 Task: Use the formula "INTRATE" in spreadsheet "Project portfolio".
Action: Mouse moved to (877, 137)
Screenshot: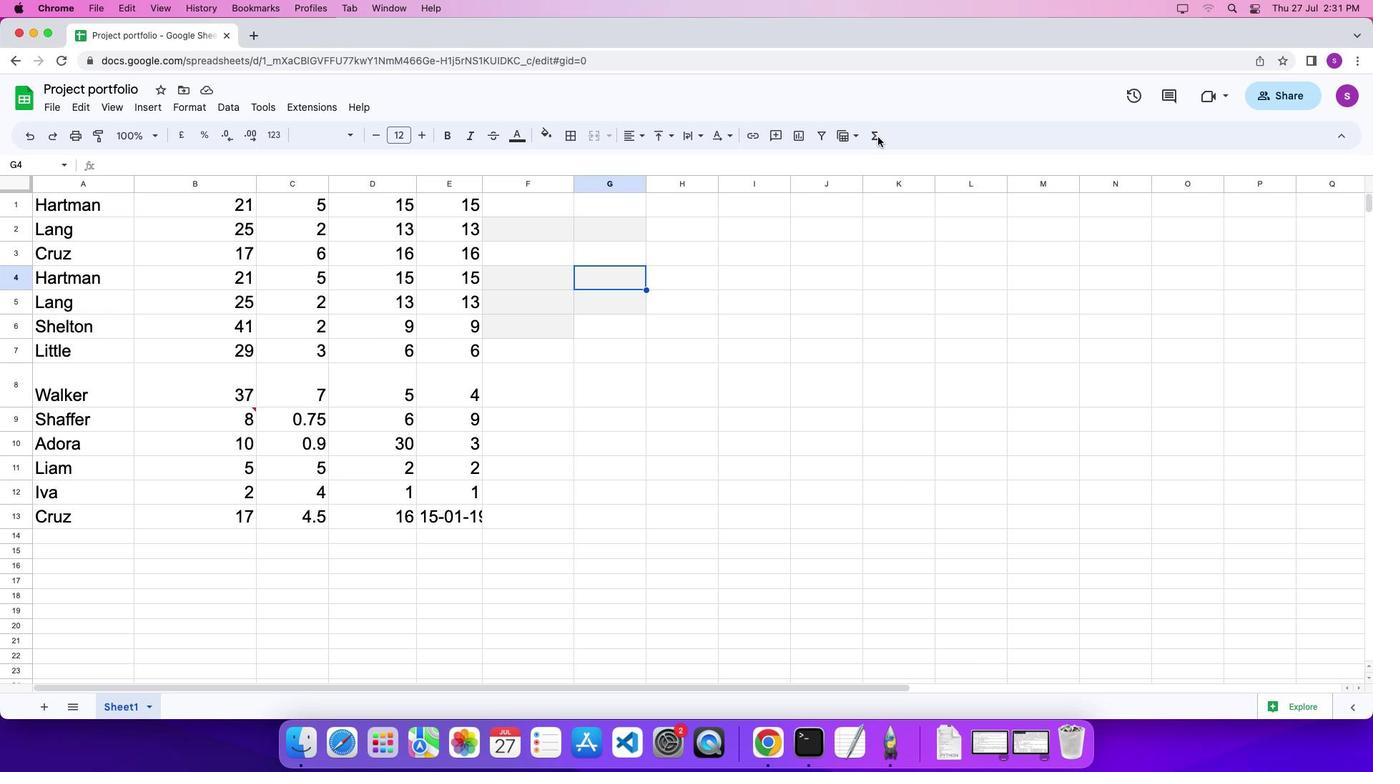 
Action: Mouse pressed left at (877, 137)
Screenshot: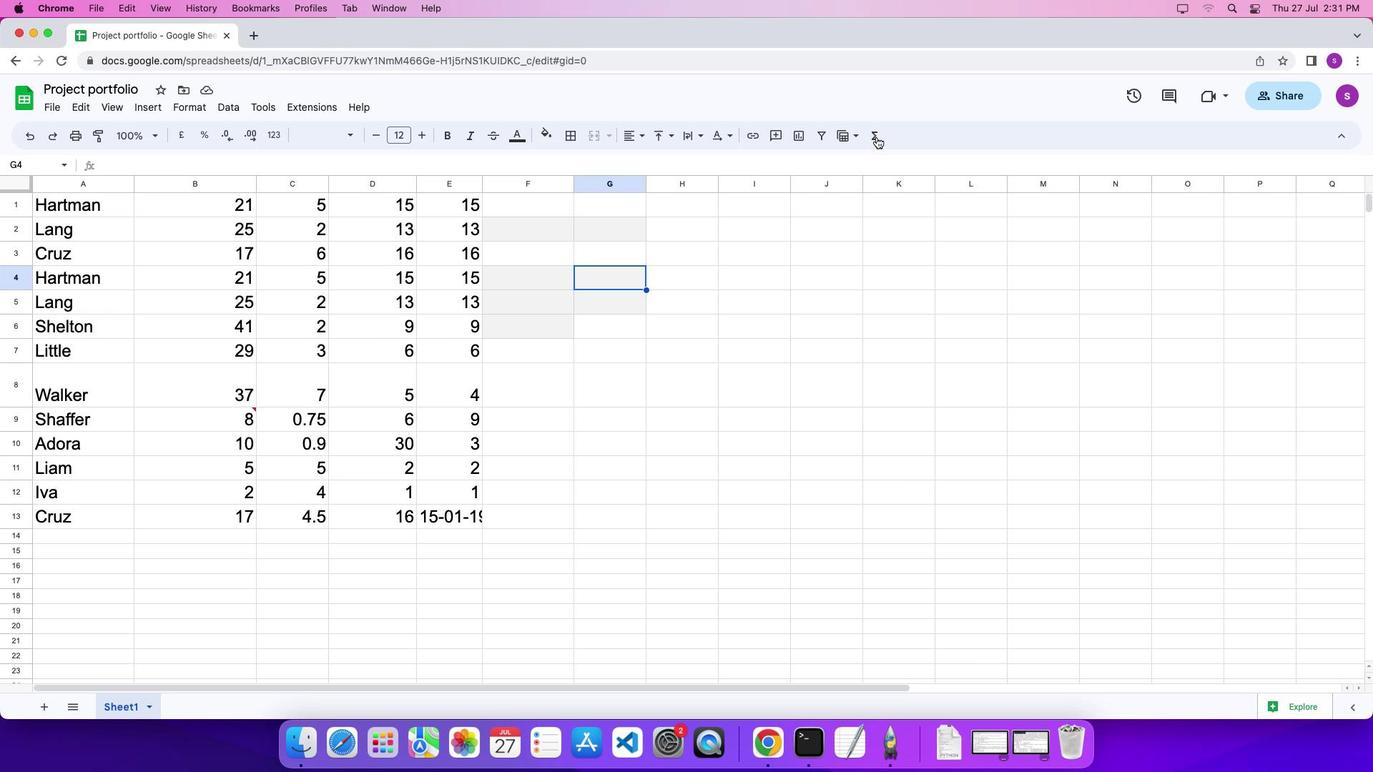 
Action: Mouse moved to (872, 135)
Screenshot: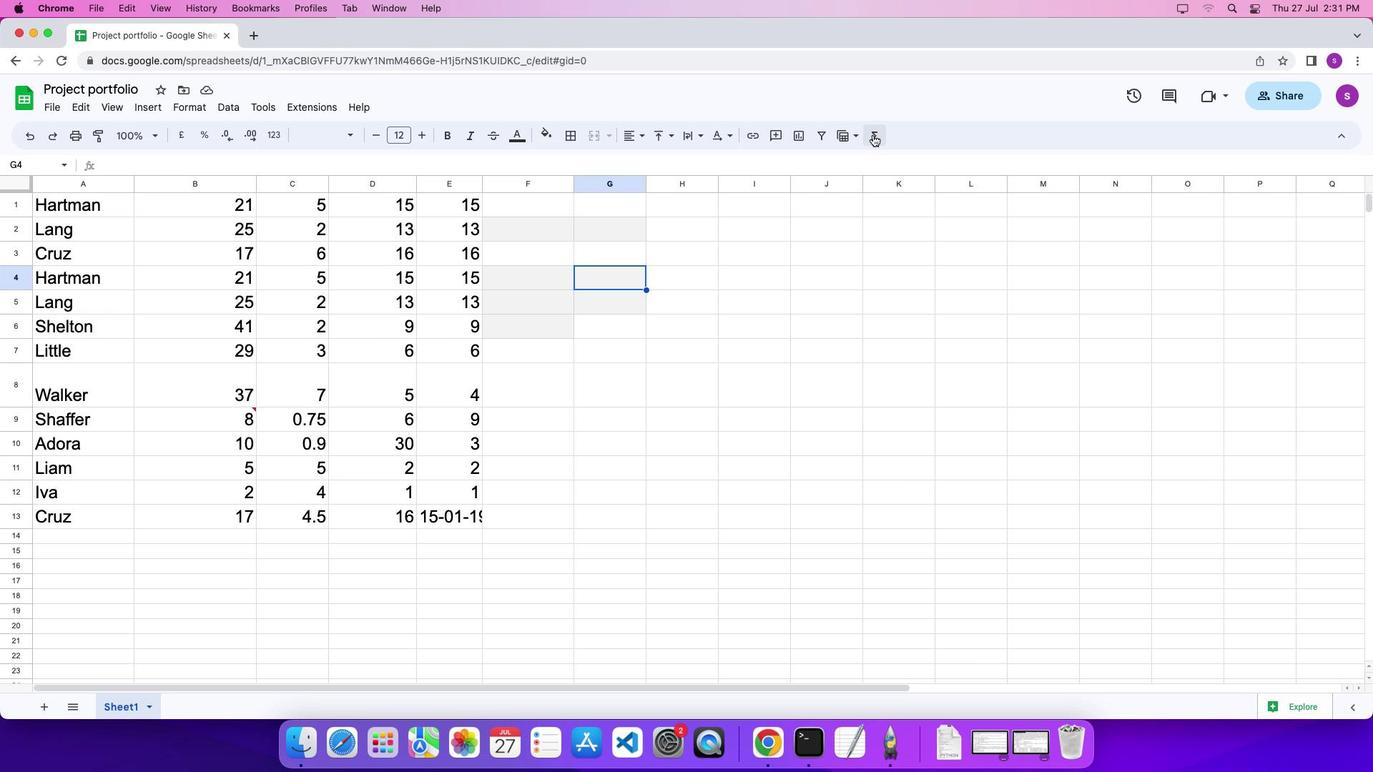 
Action: Mouse pressed left at (872, 135)
Screenshot: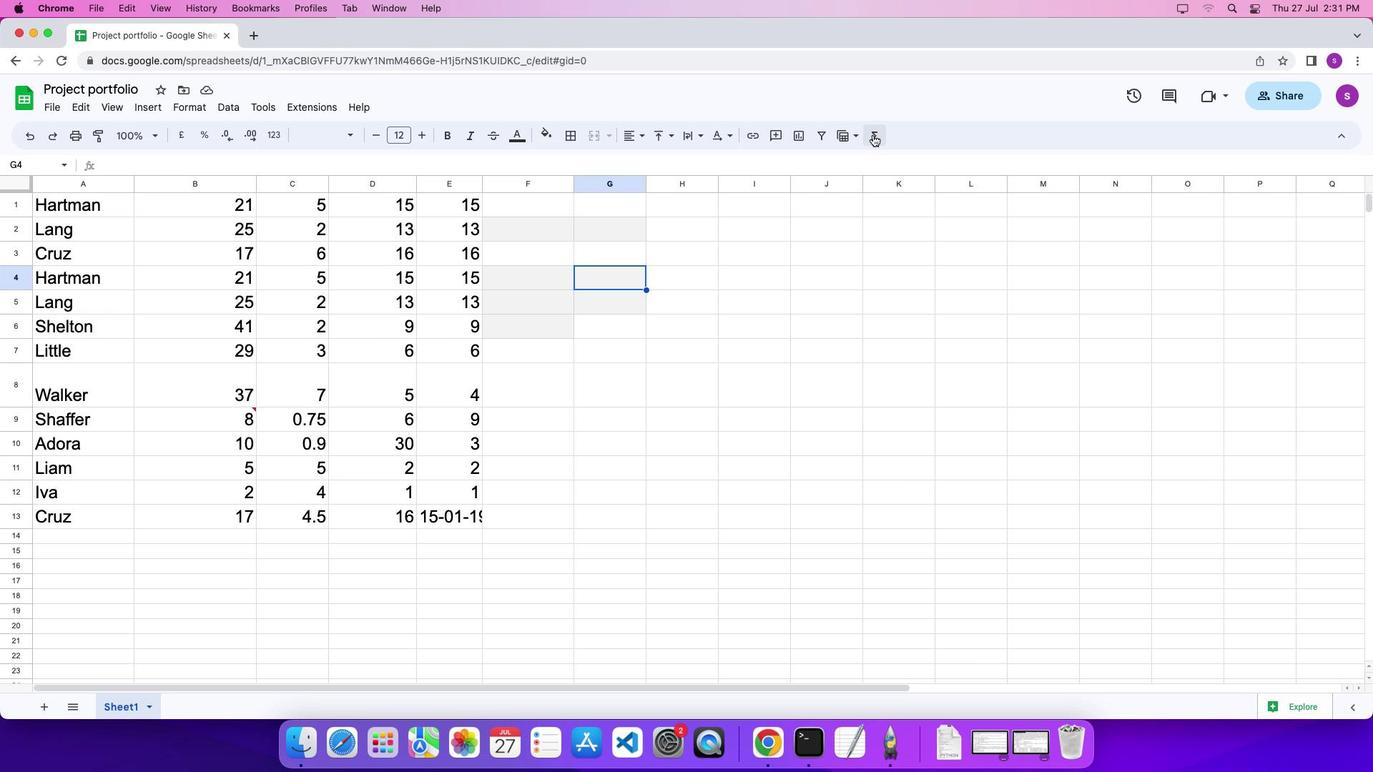 
Action: Mouse moved to (1125, 533)
Screenshot: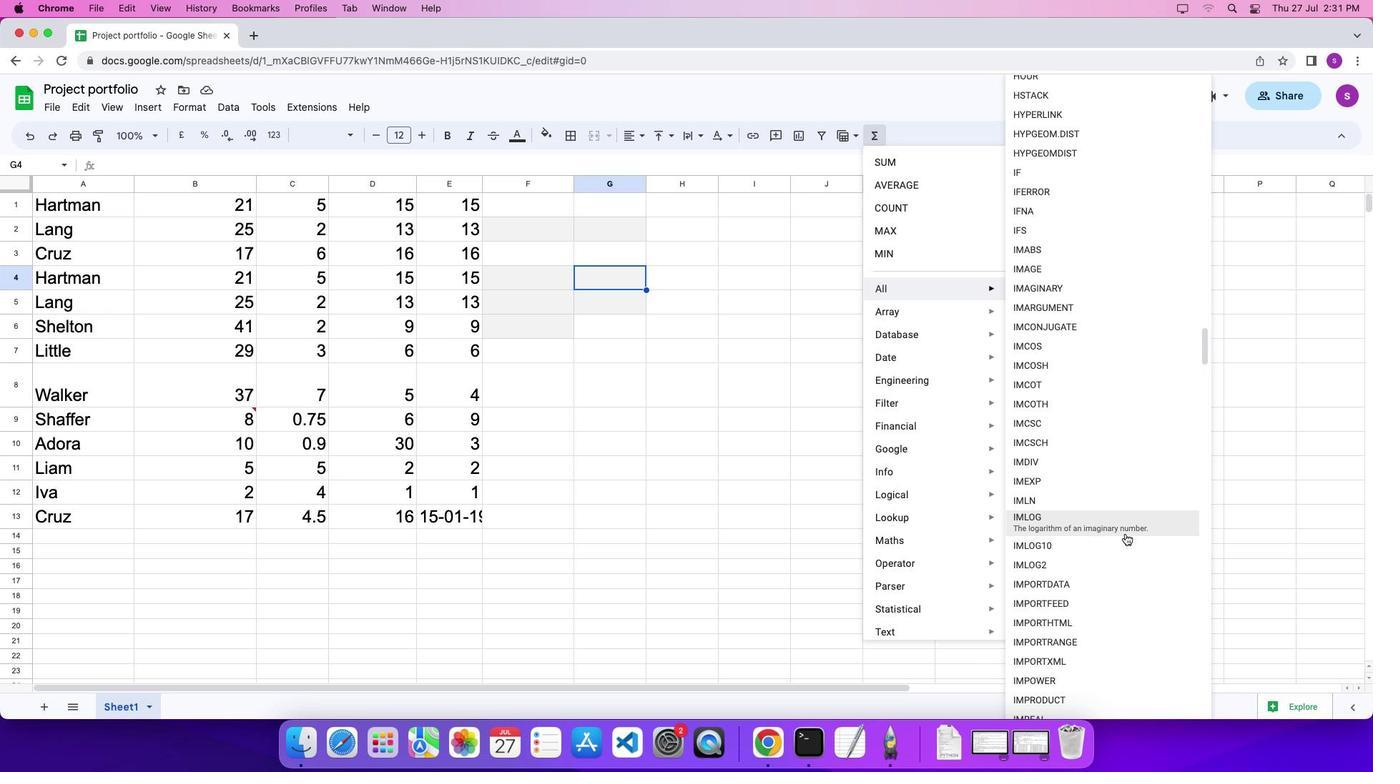 
Action: Mouse scrolled (1125, 533) with delta (0, 0)
Screenshot: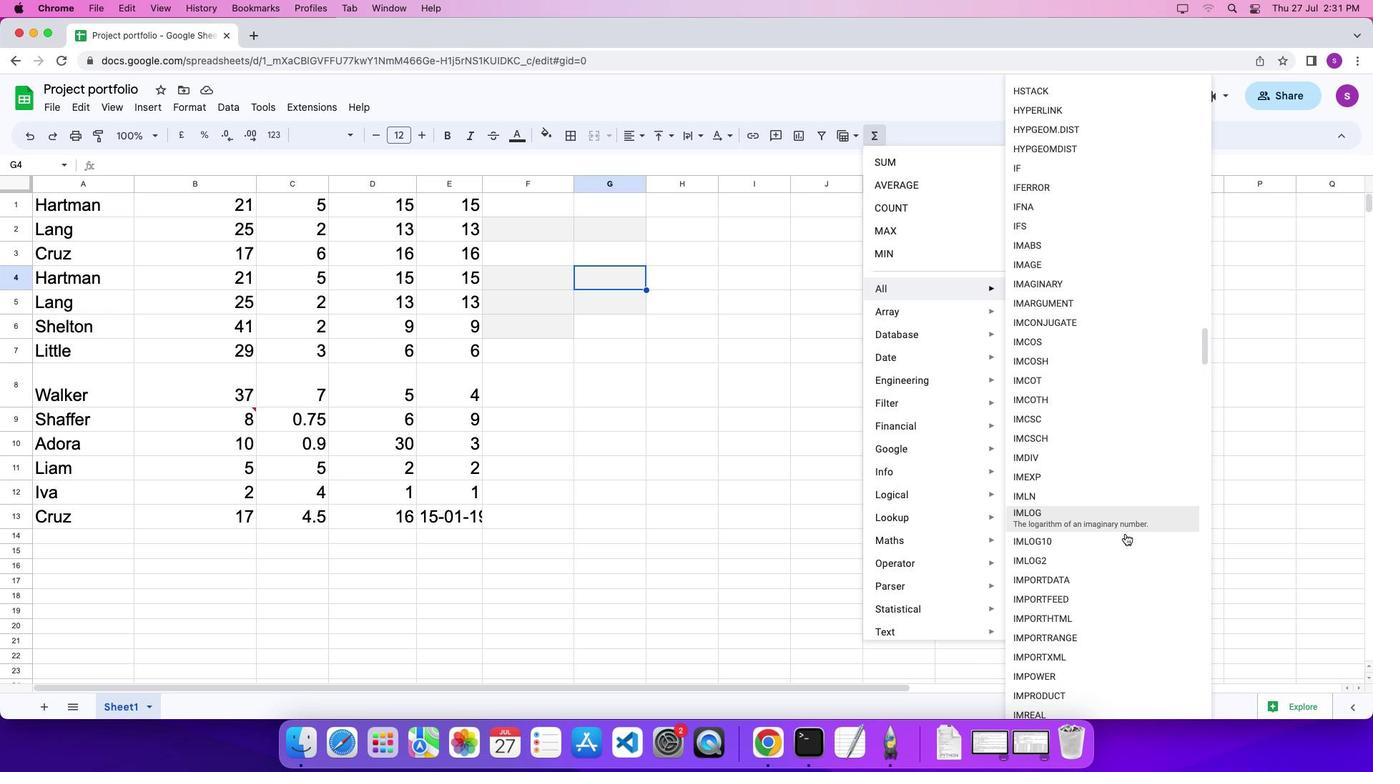 
Action: Mouse scrolled (1125, 533) with delta (0, 0)
Screenshot: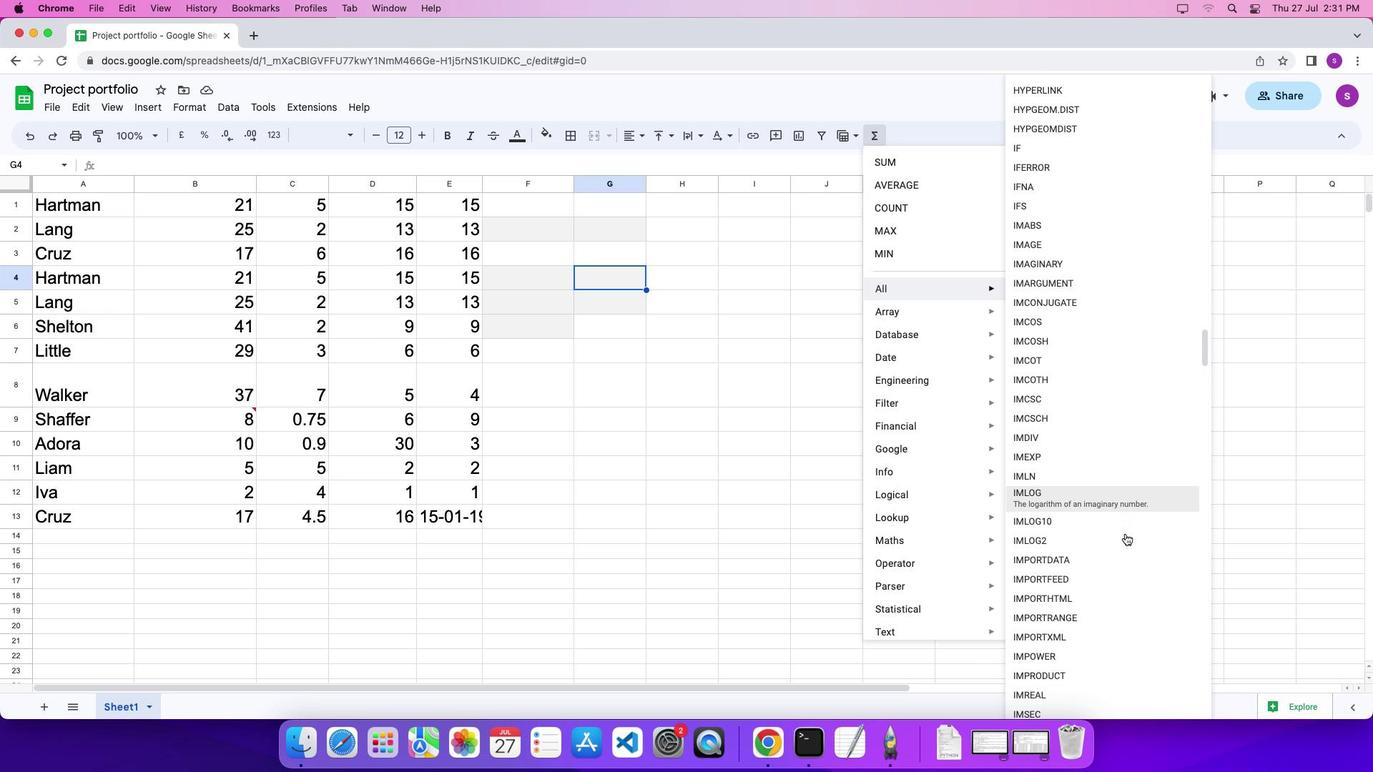 
Action: Mouse scrolled (1125, 533) with delta (0, 0)
Screenshot: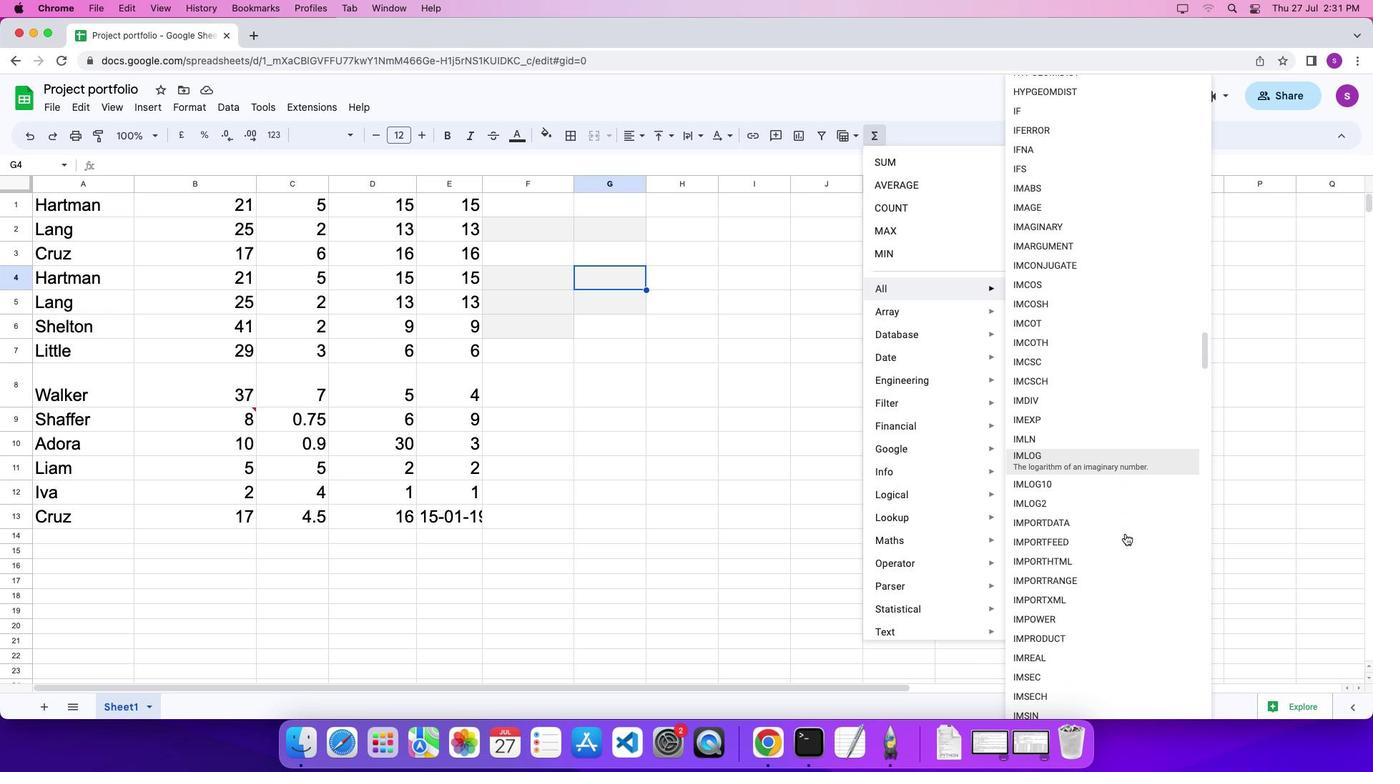 
Action: Mouse moved to (1124, 565)
Screenshot: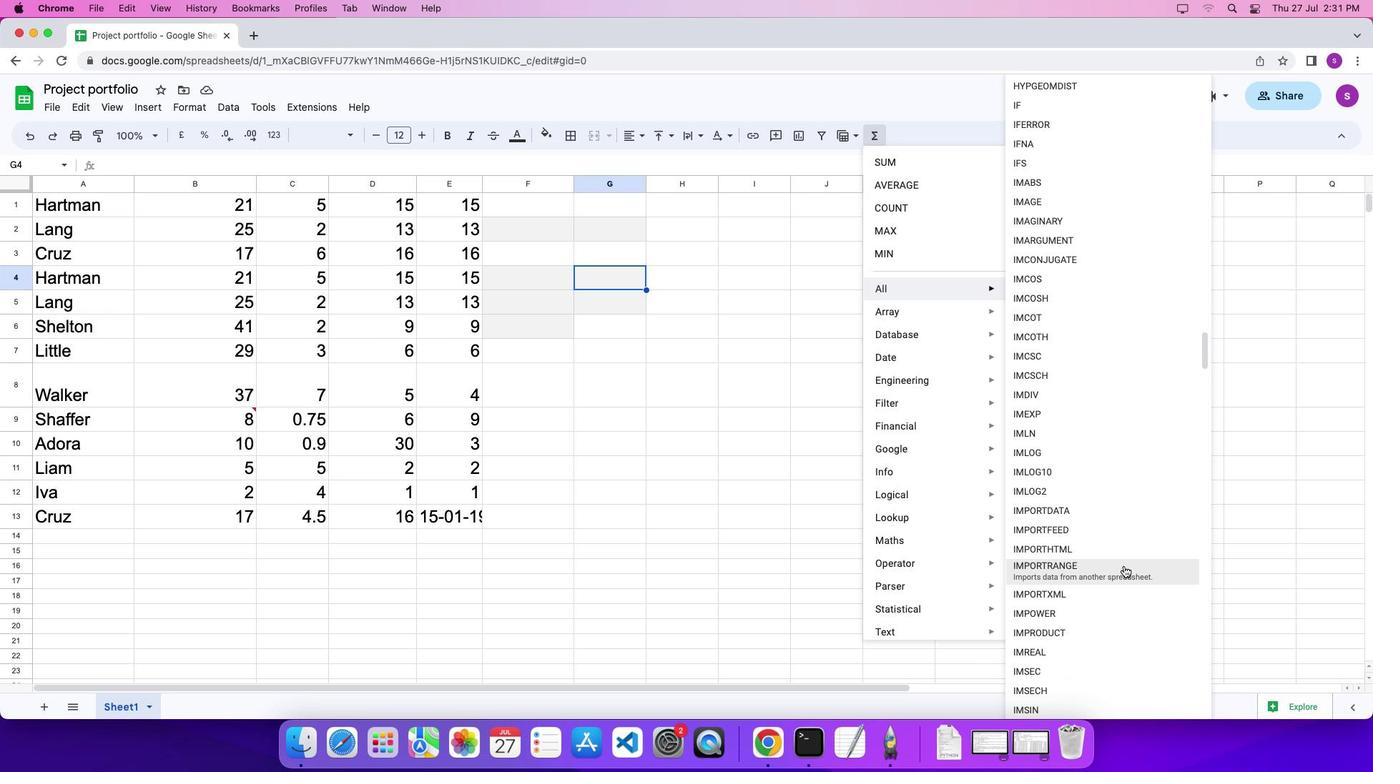 
Action: Mouse scrolled (1124, 565) with delta (0, 0)
Screenshot: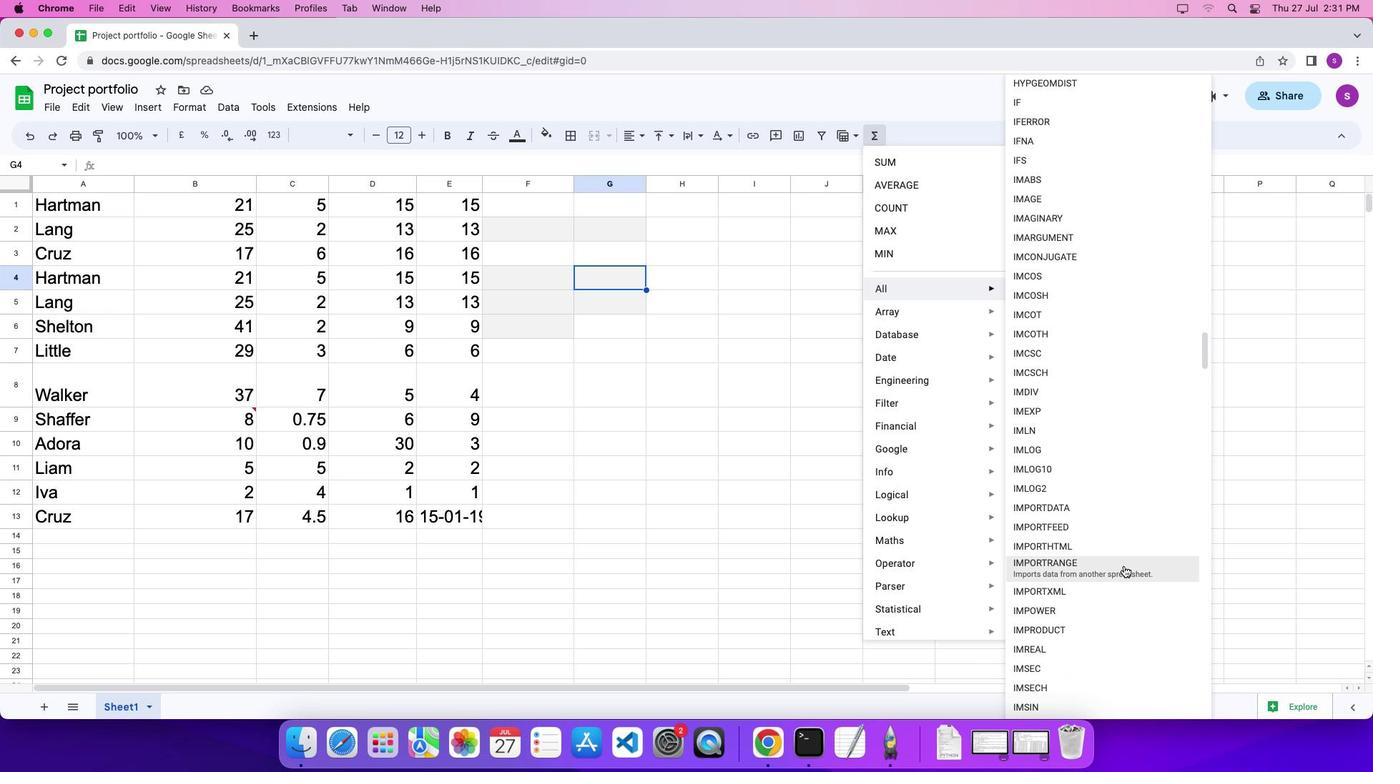 
Action: Mouse scrolled (1124, 565) with delta (0, 0)
Screenshot: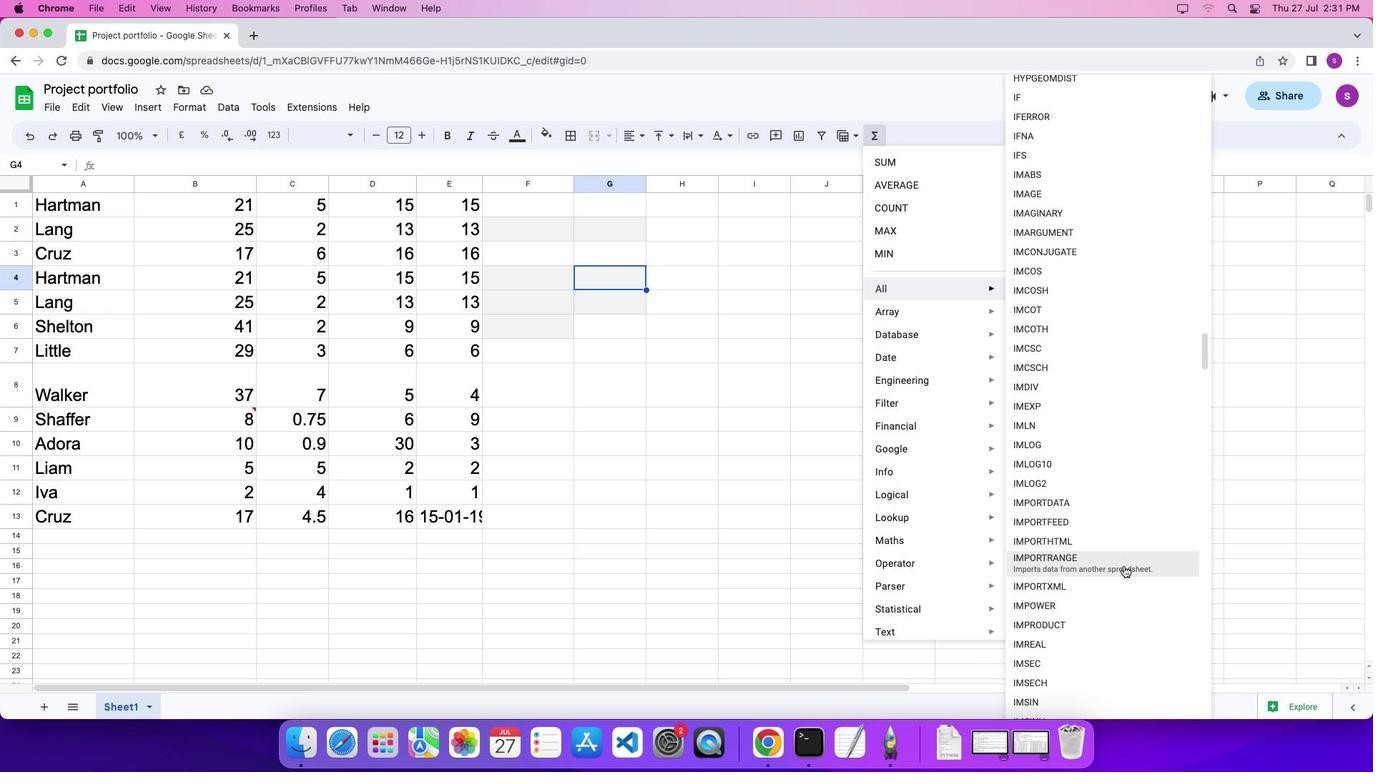 
Action: Mouse scrolled (1124, 565) with delta (0, 0)
Screenshot: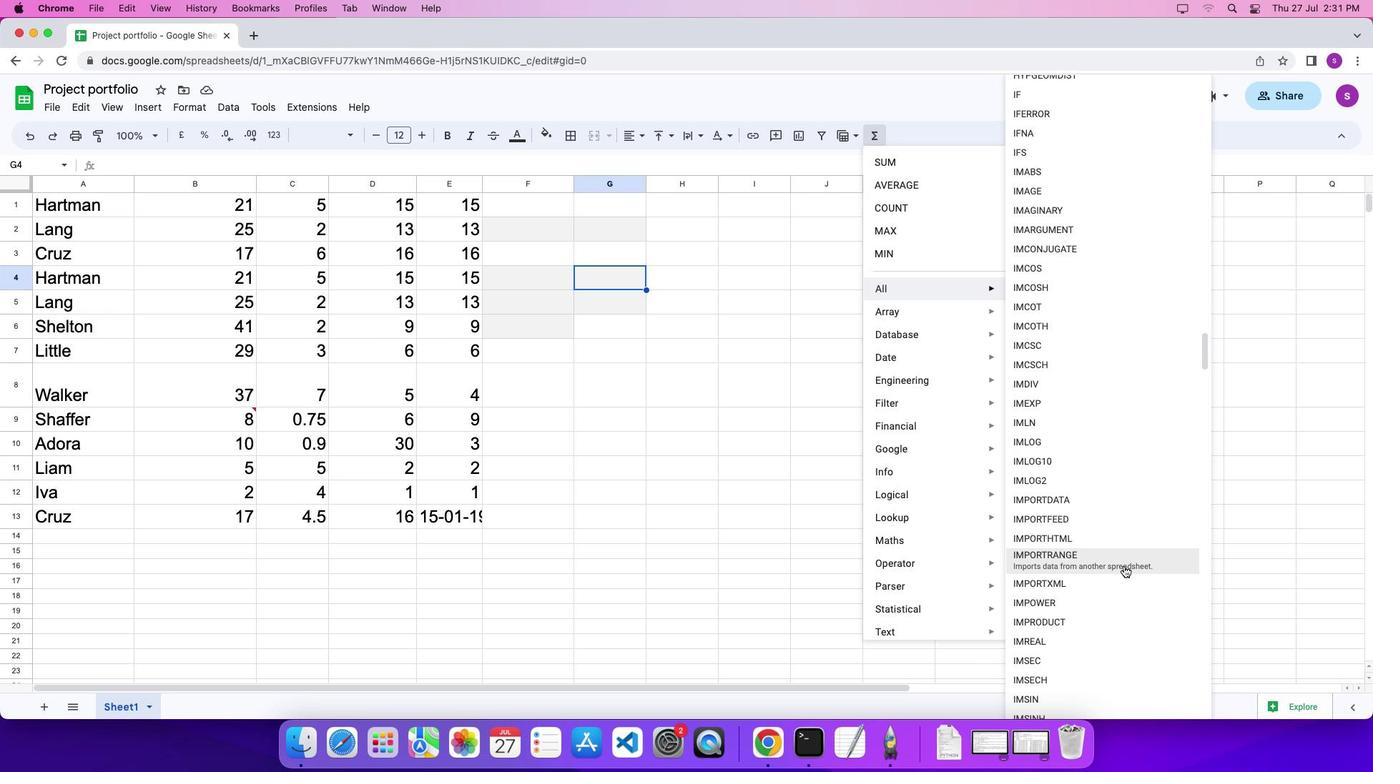 
Action: Mouse scrolled (1124, 565) with delta (0, 0)
Screenshot: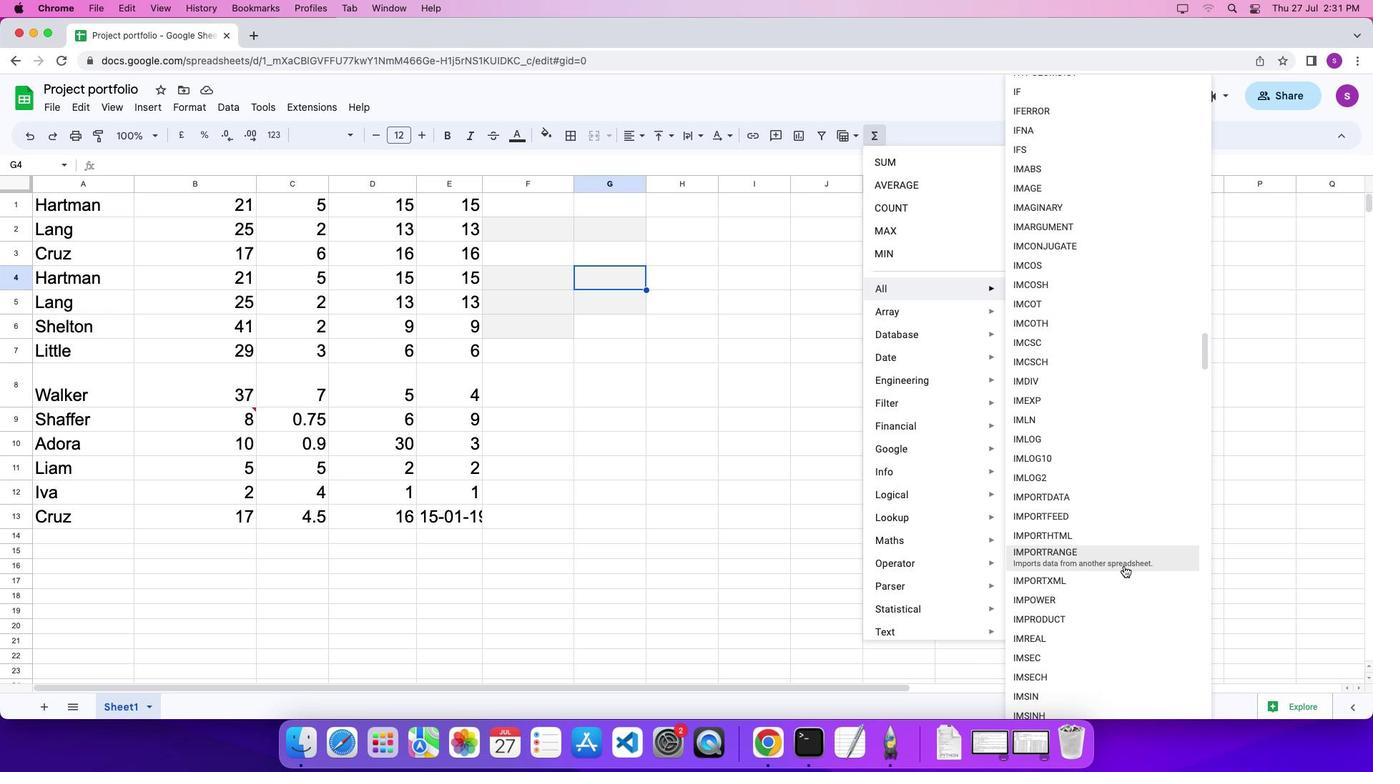 
Action: Mouse scrolled (1124, 565) with delta (0, 0)
Screenshot: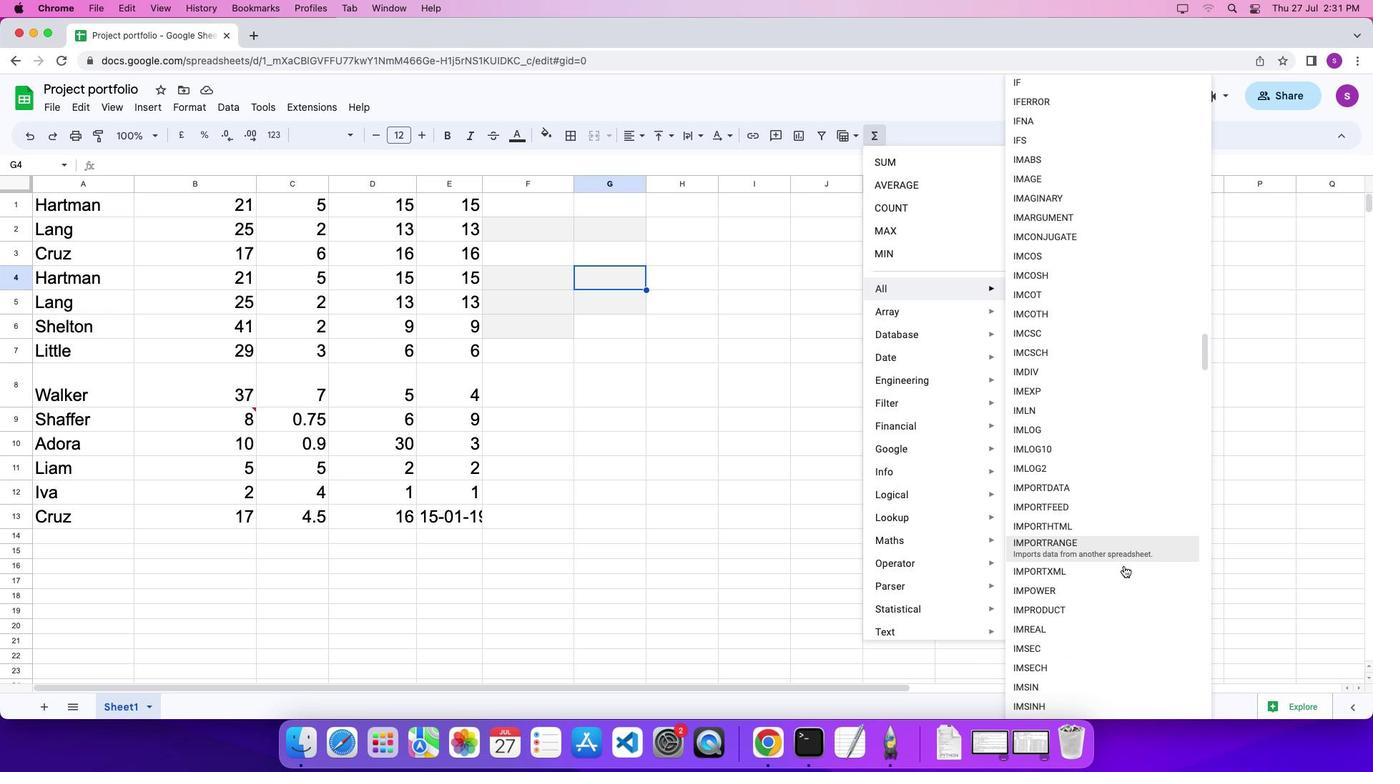 
Action: Mouse scrolled (1124, 565) with delta (0, 0)
Screenshot: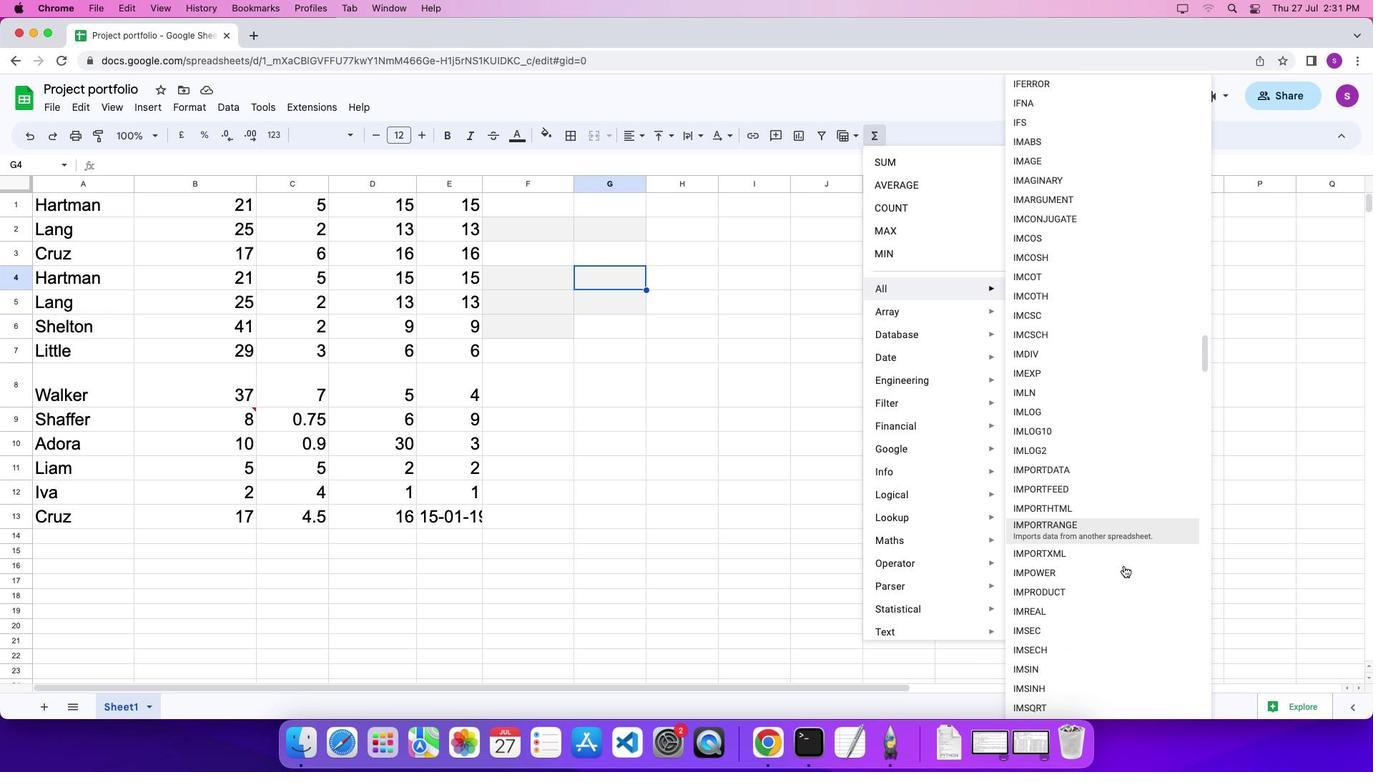 
Action: Mouse scrolled (1124, 565) with delta (0, 0)
Screenshot: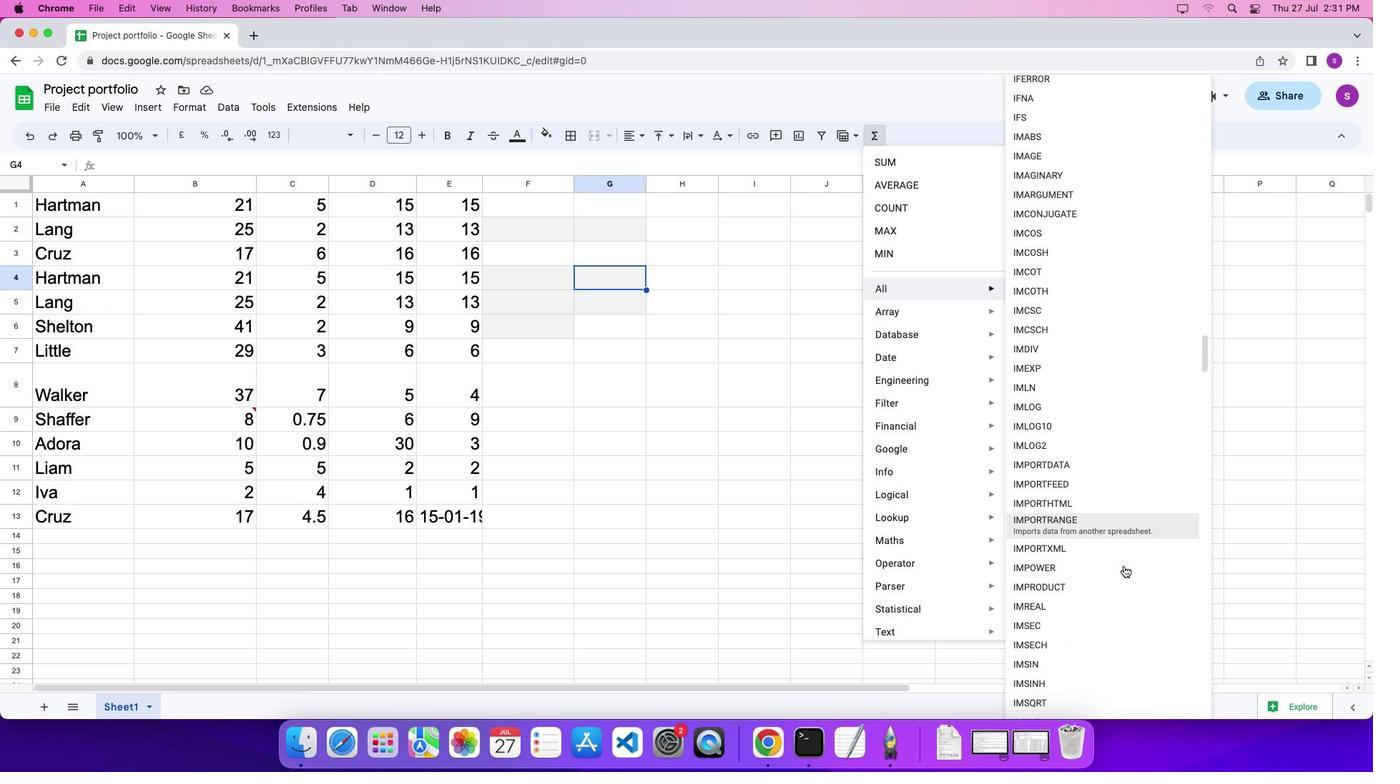 
Action: Mouse scrolled (1124, 565) with delta (0, 0)
Screenshot: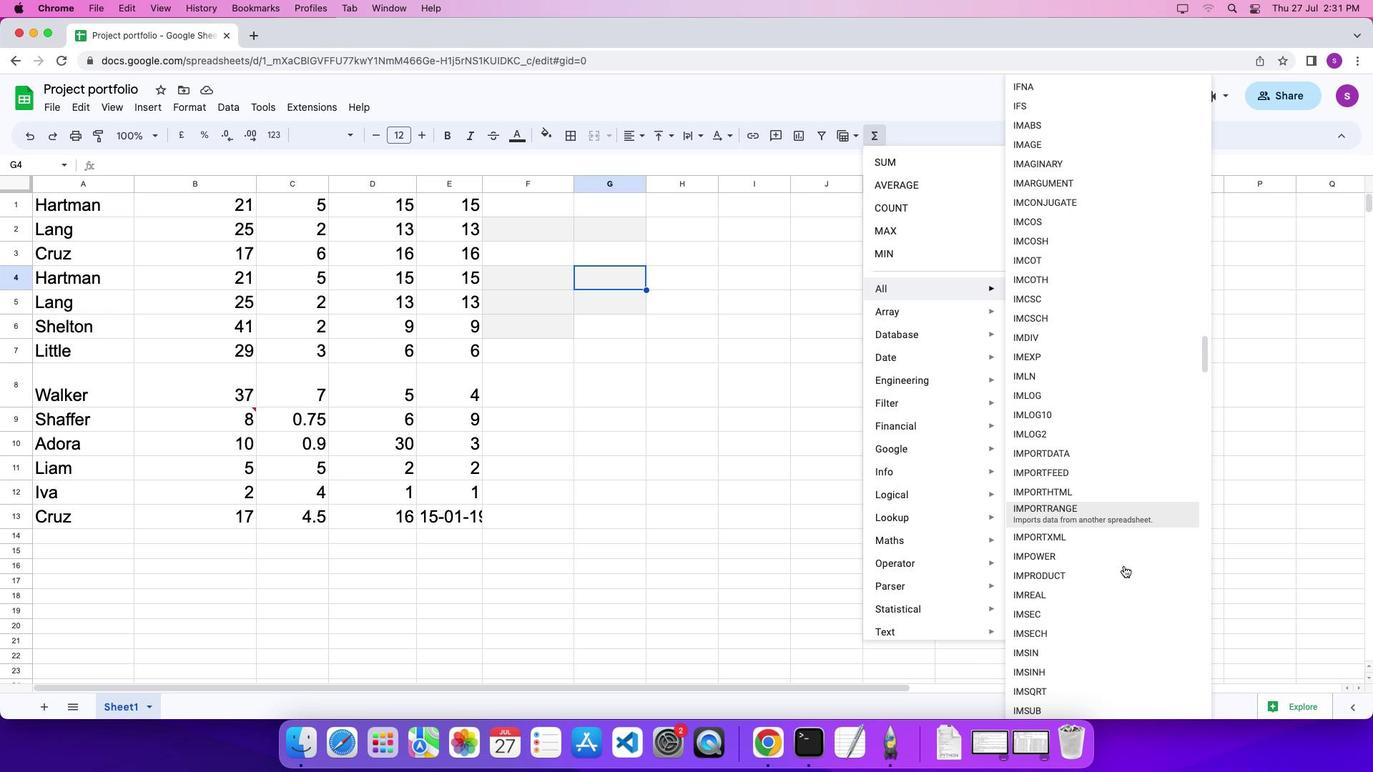 
Action: Mouse scrolled (1124, 565) with delta (0, 0)
Screenshot: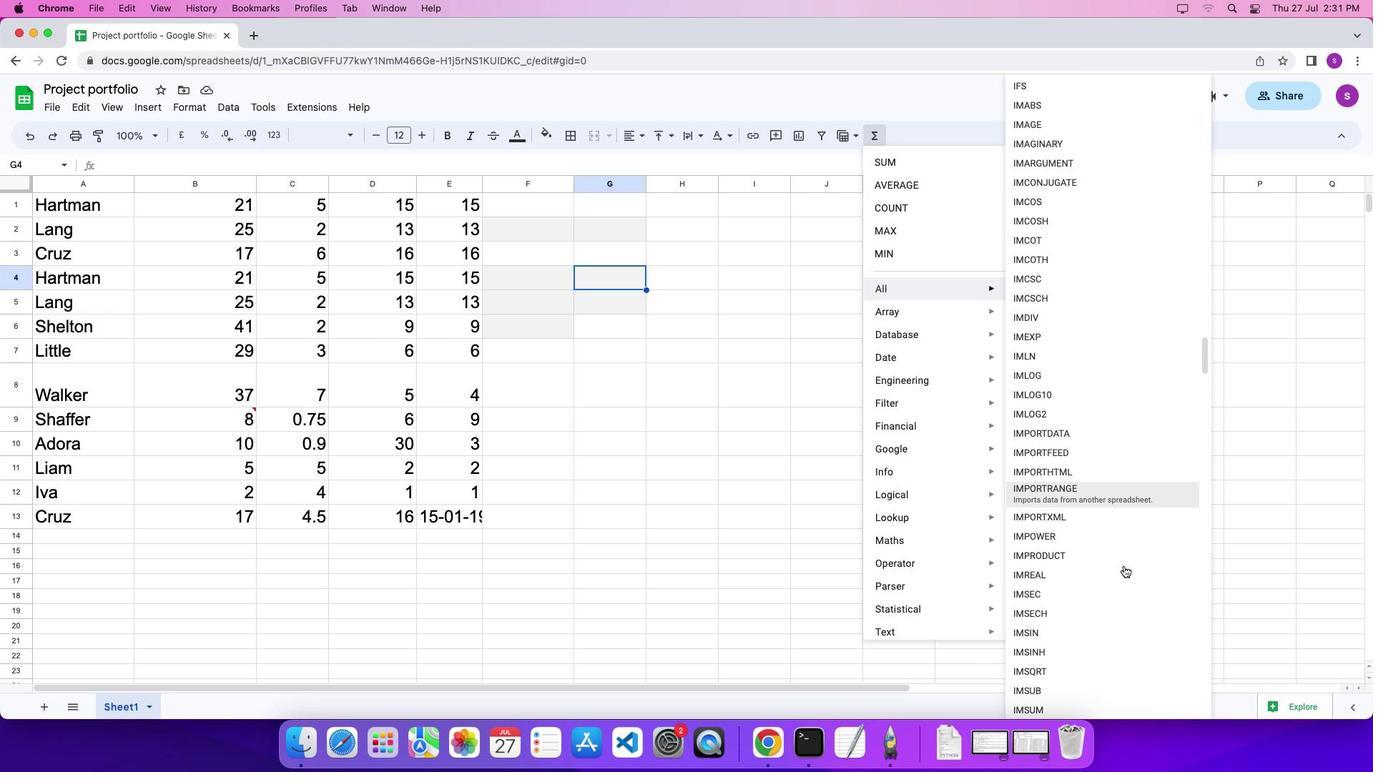 
Action: Mouse scrolled (1124, 565) with delta (0, 0)
Screenshot: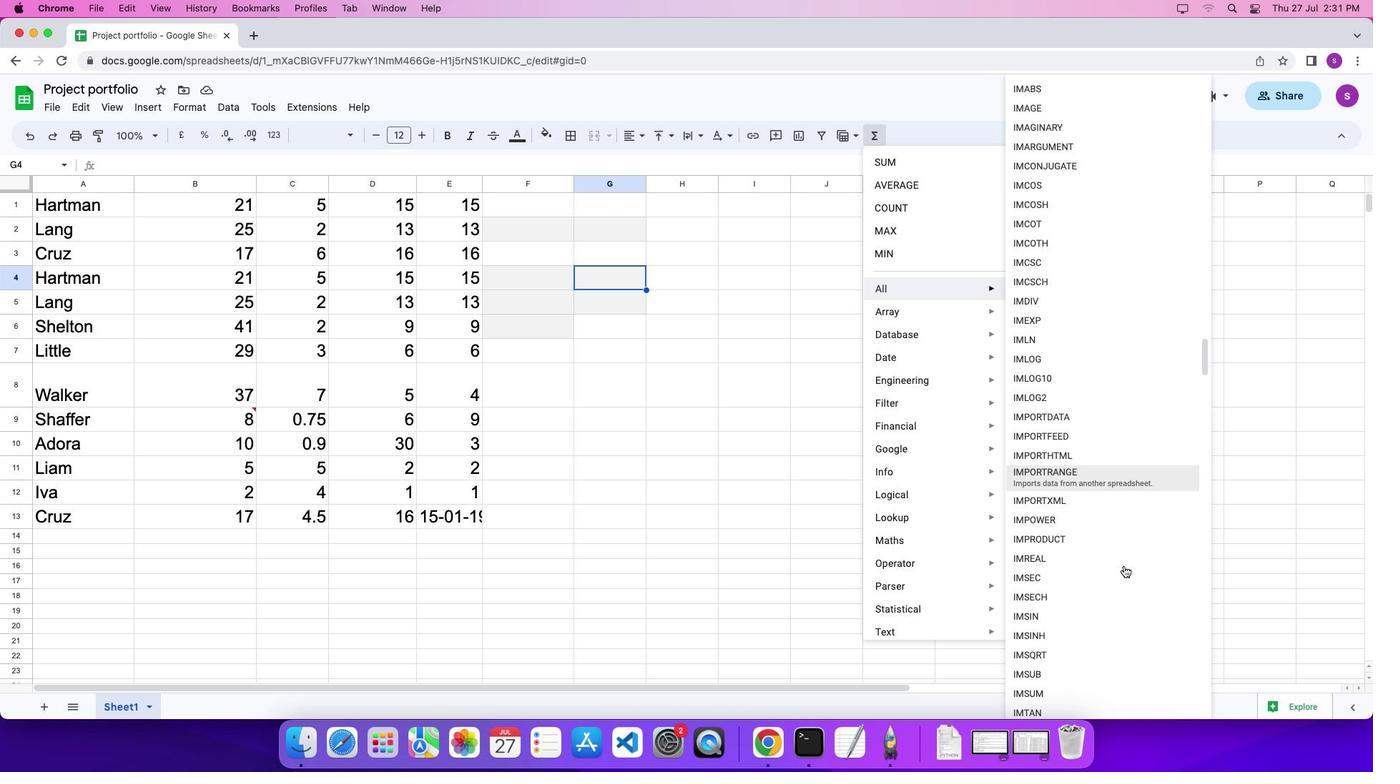 
Action: Mouse scrolled (1124, 565) with delta (0, 0)
Screenshot: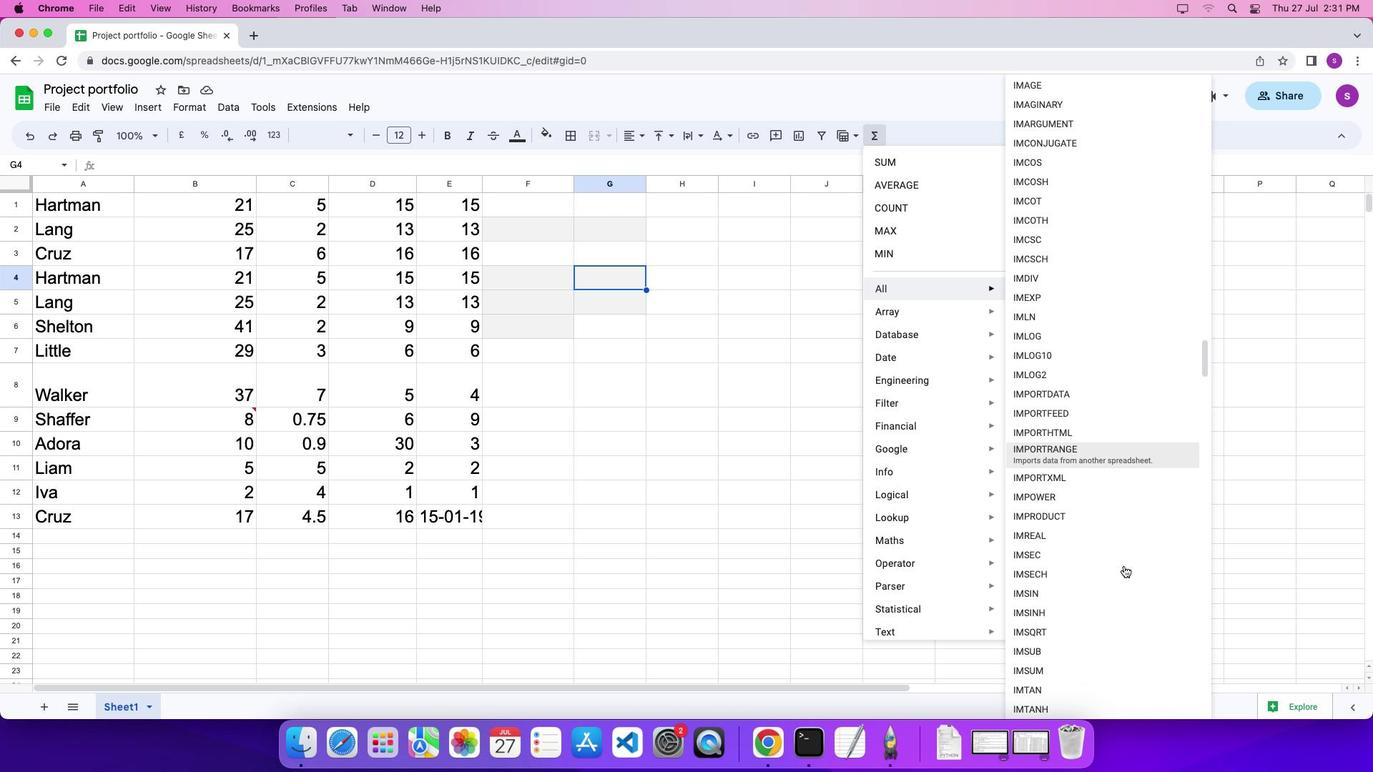 
Action: Mouse scrolled (1124, 565) with delta (0, -1)
Screenshot: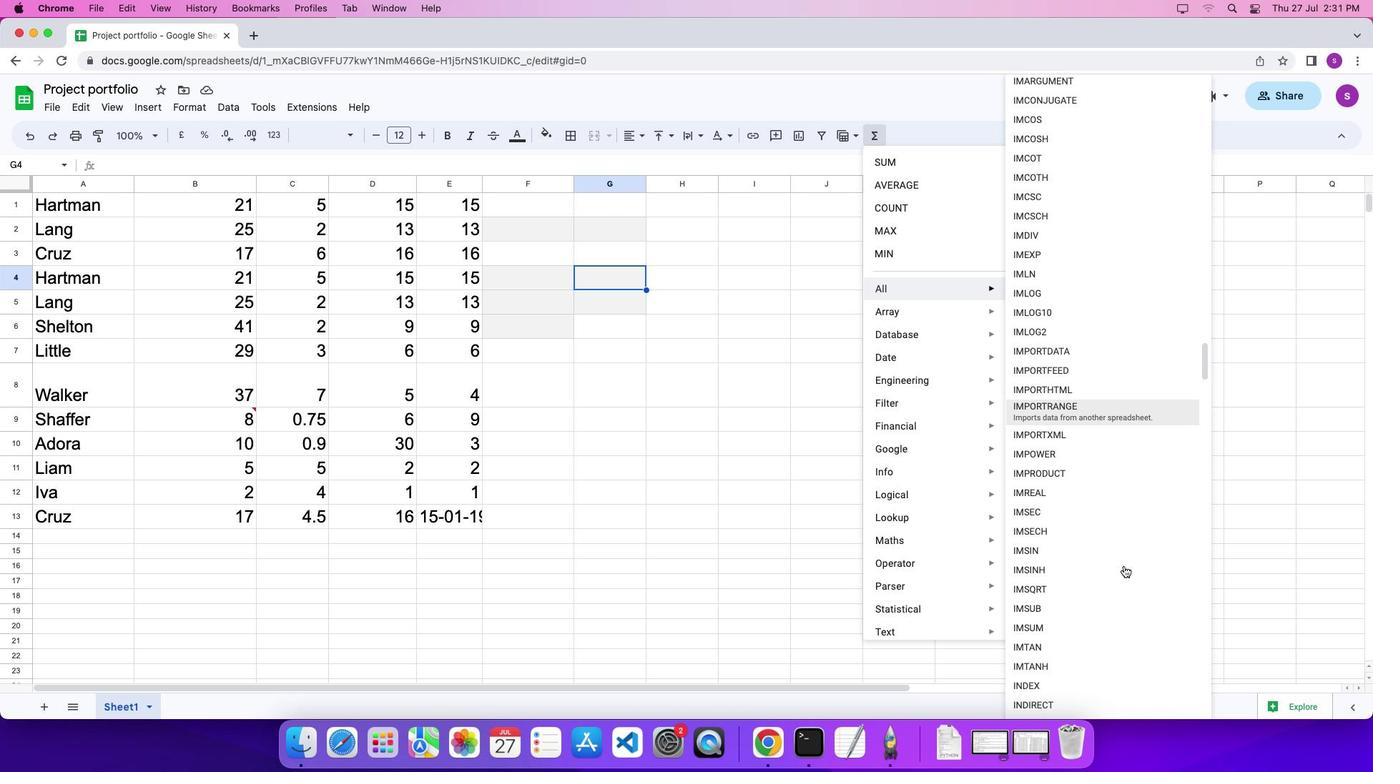 
Action: Mouse scrolled (1124, 565) with delta (0, 0)
Screenshot: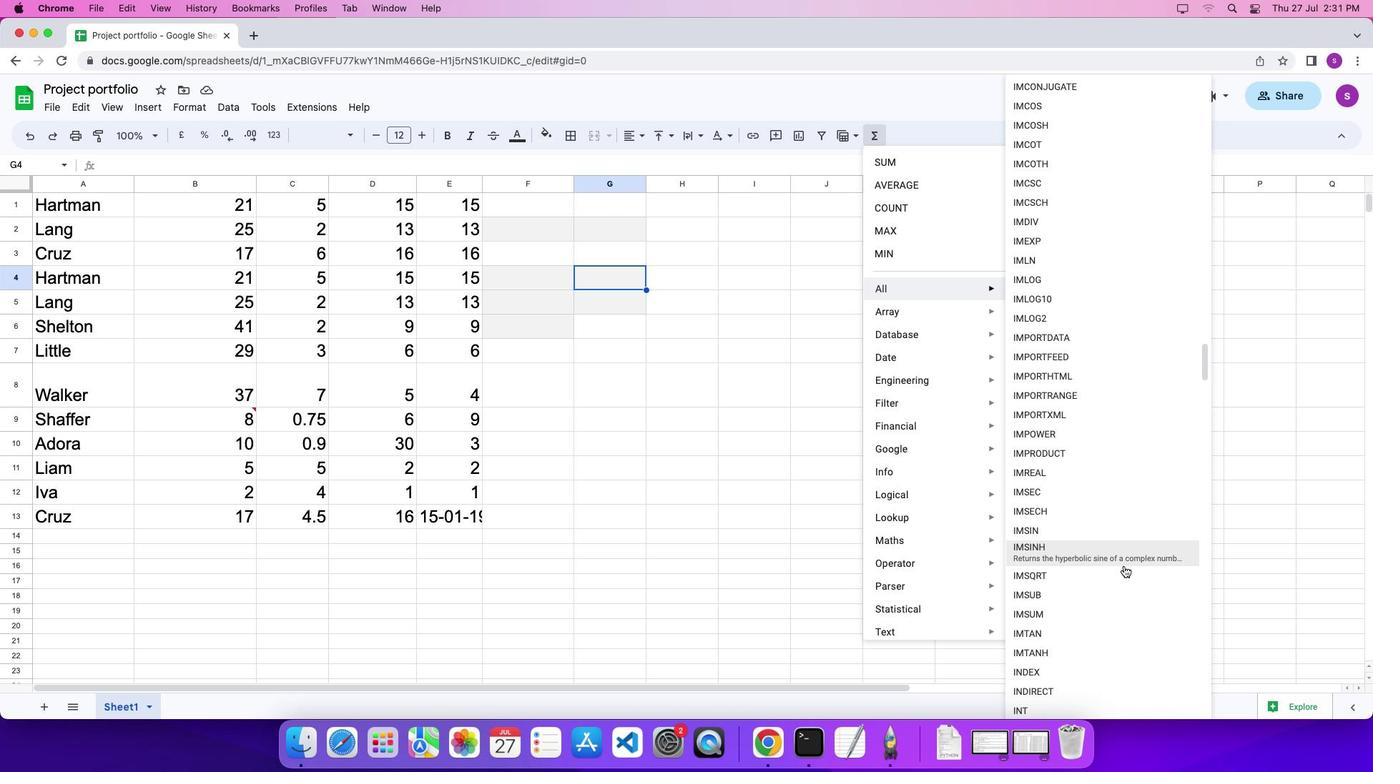 
Action: Mouse scrolled (1124, 565) with delta (0, 0)
Screenshot: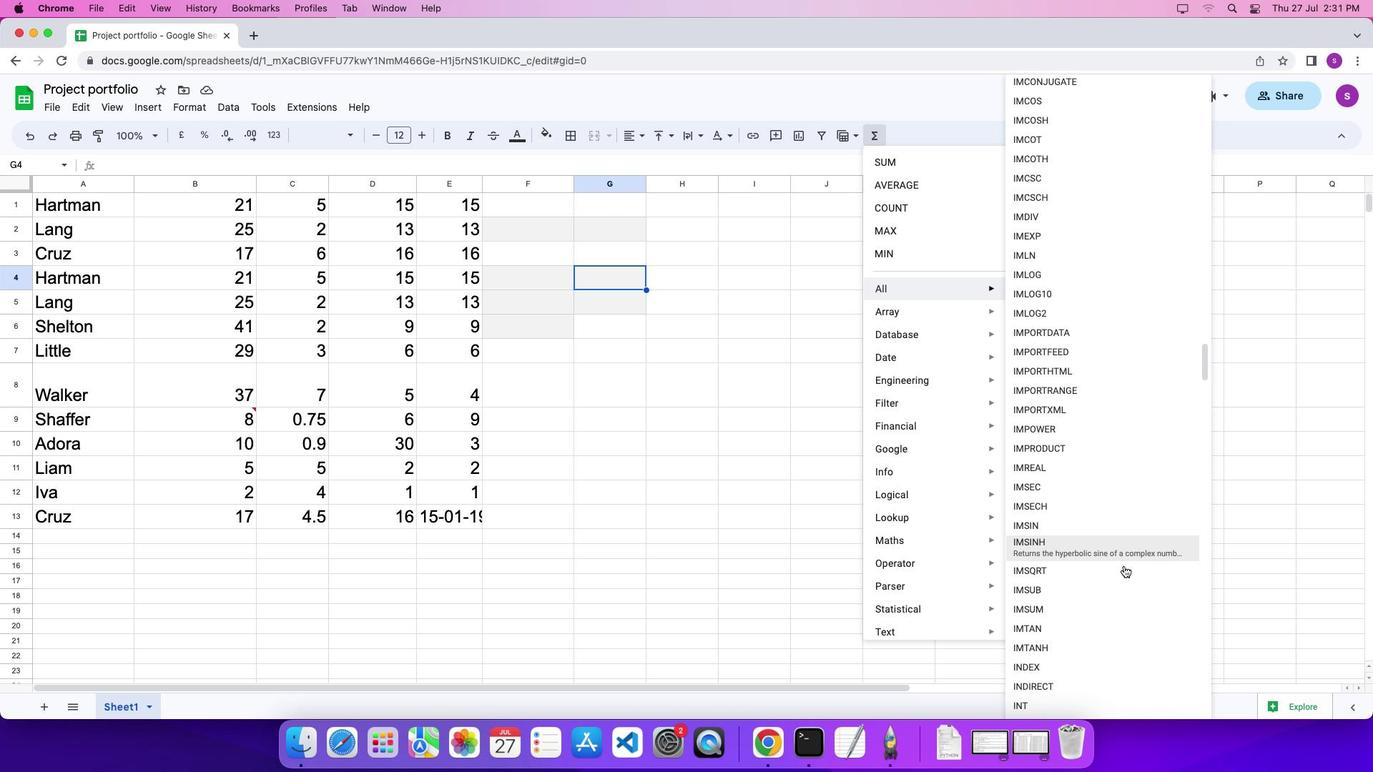 
Action: Mouse scrolled (1124, 565) with delta (0, 0)
Screenshot: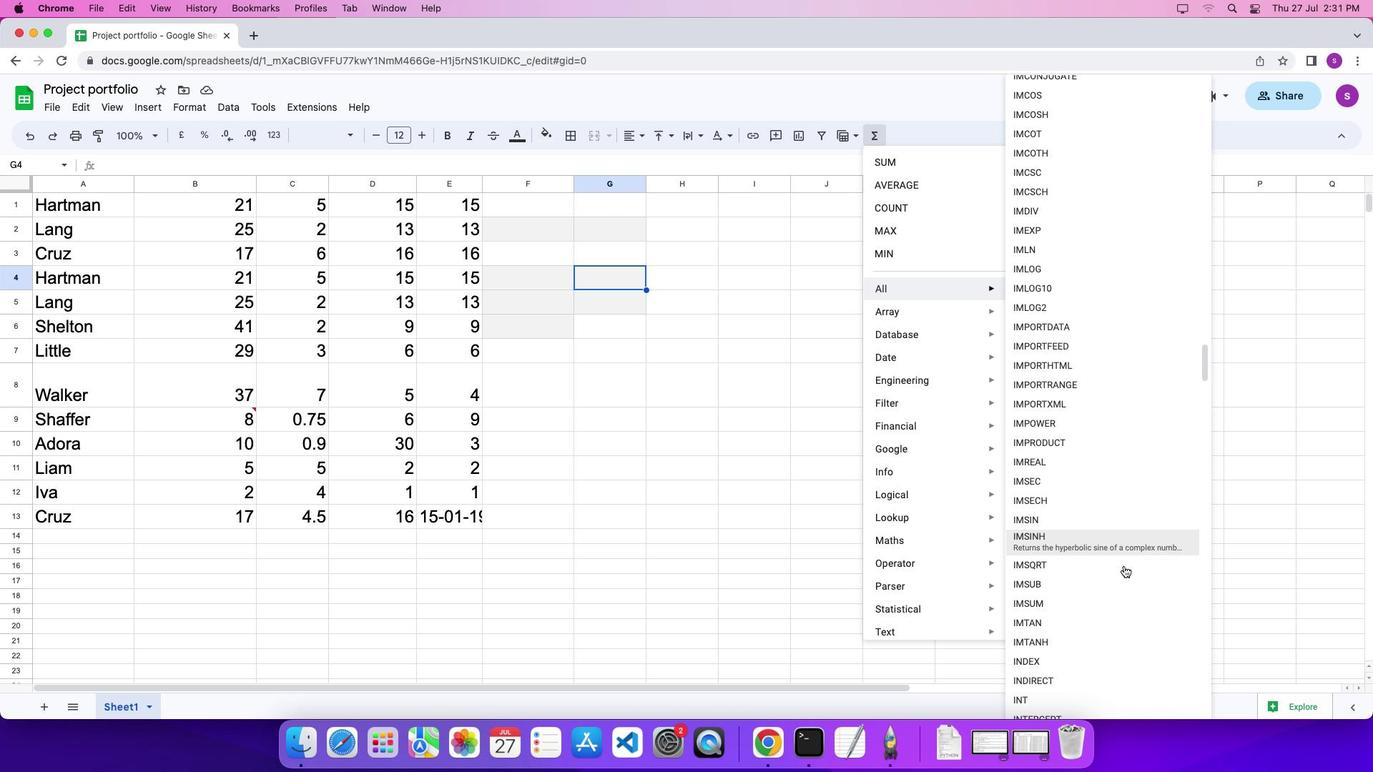 
Action: Mouse scrolled (1124, 565) with delta (0, 0)
Screenshot: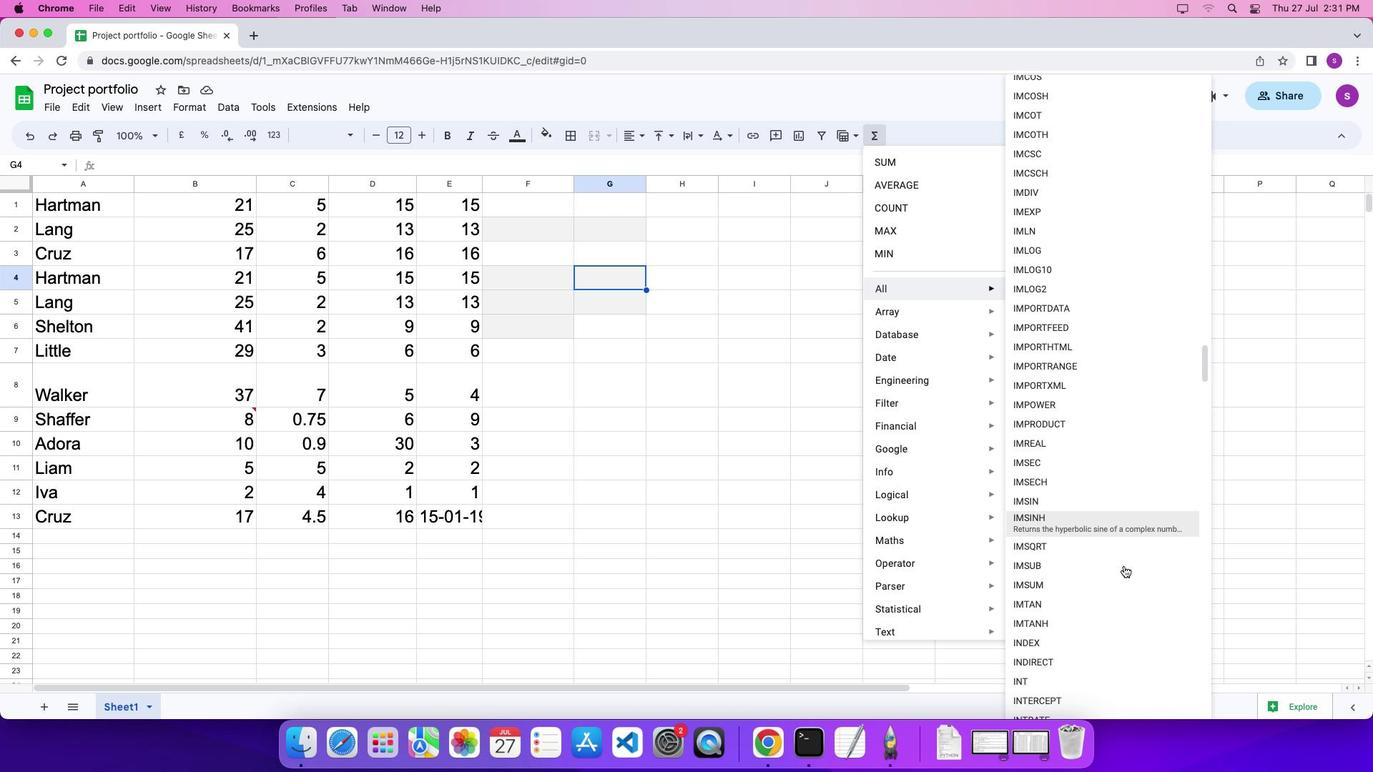 
Action: Mouse scrolled (1124, 565) with delta (0, 0)
Screenshot: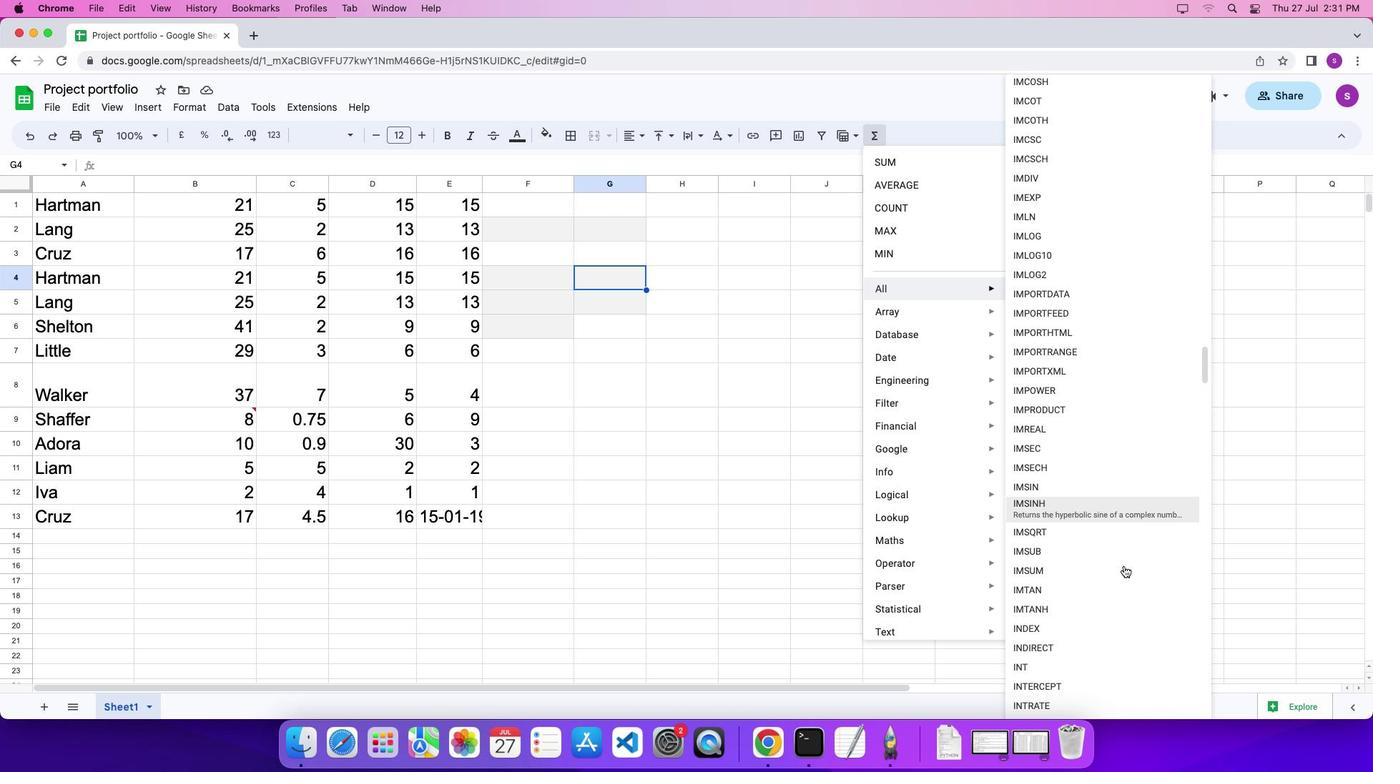 
Action: Mouse moved to (1124, 594)
Screenshot: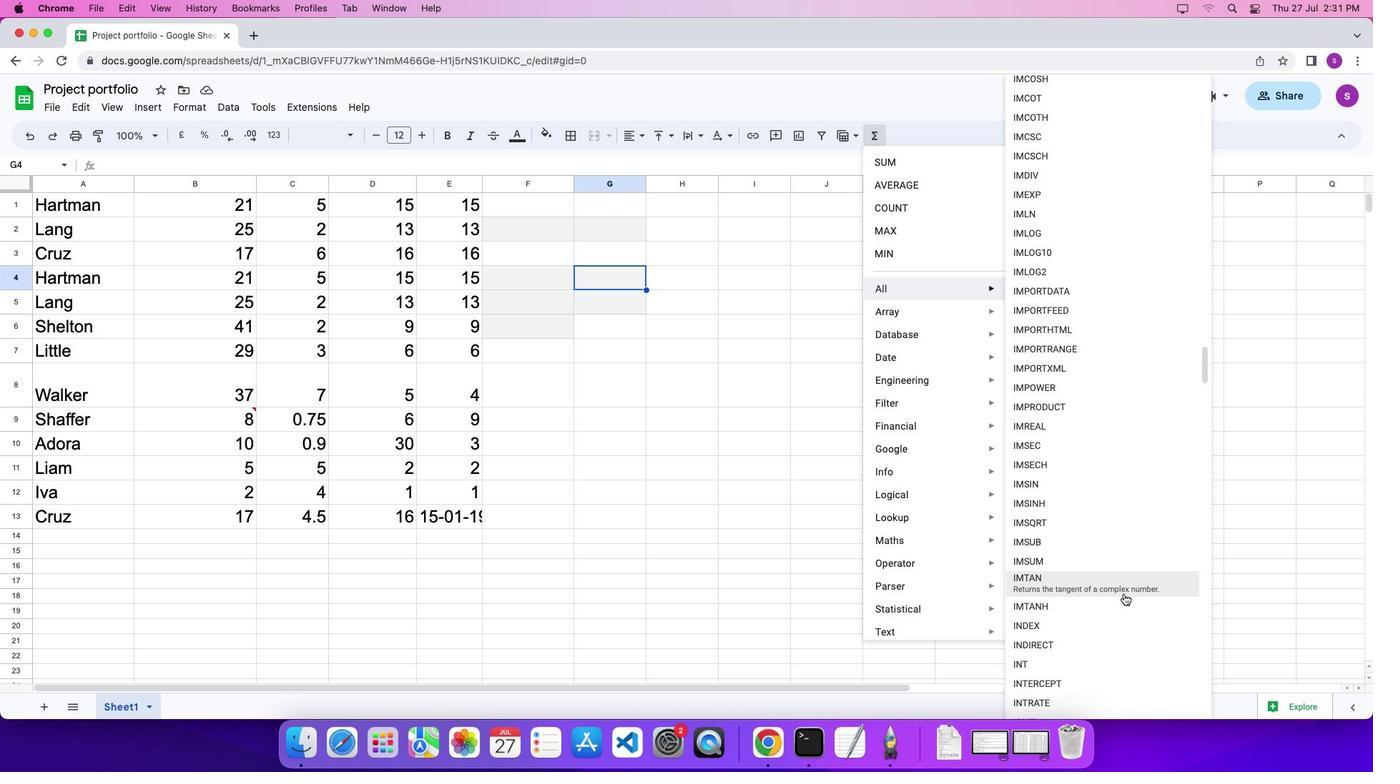 
Action: Mouse scrolled (1124, 594) with delta (0, 0)
Screenshot: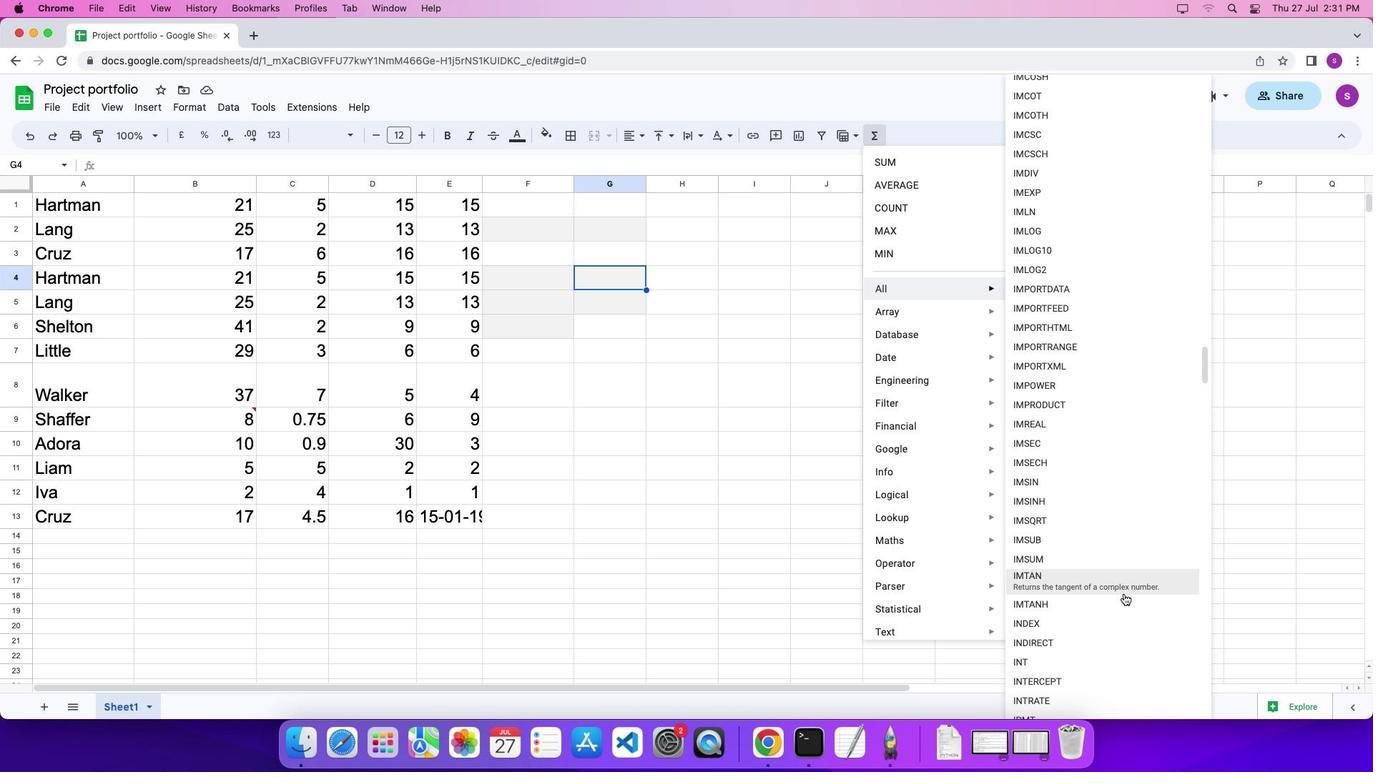 
Action: Mouse scrolled (1124, 594) with delta (0, 0)
Screenshot: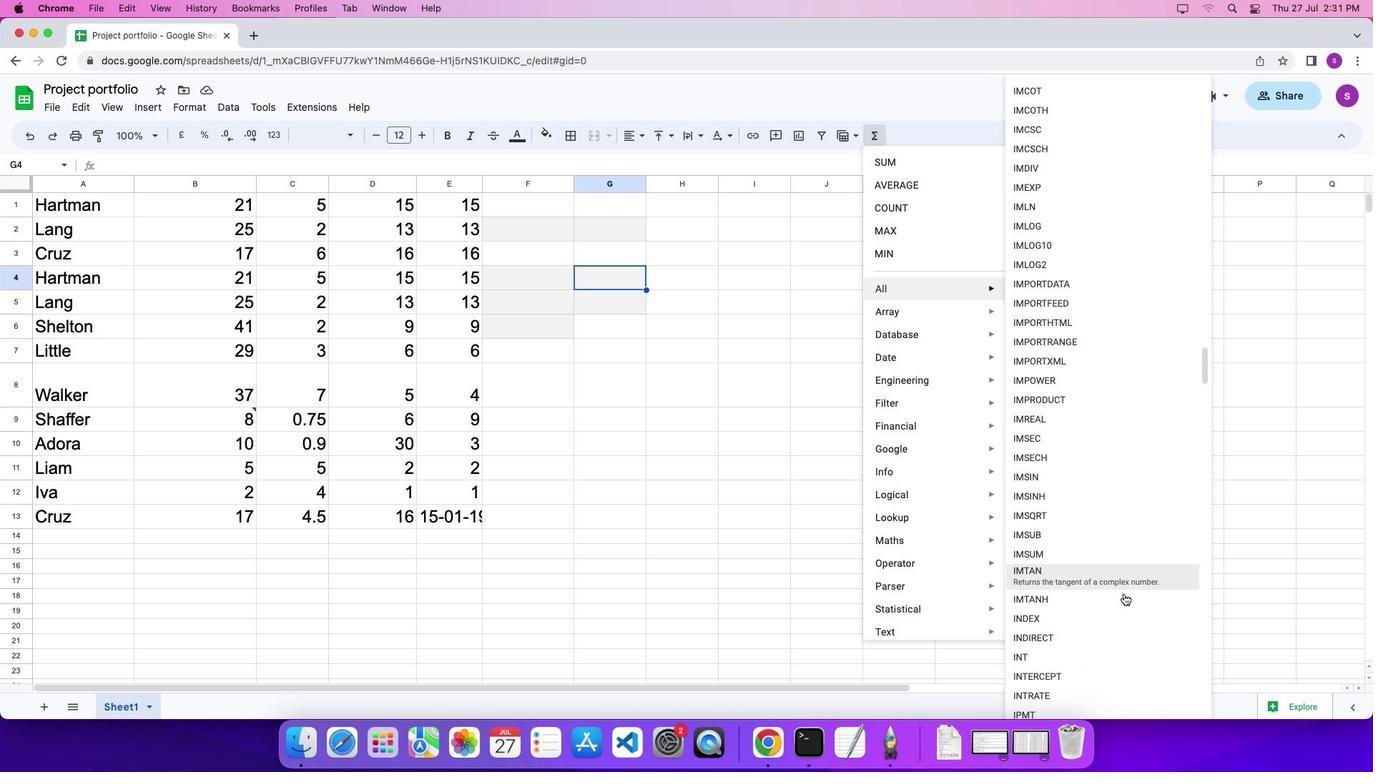 
Action: Mouse moved to (1124, 614)
Screenshot: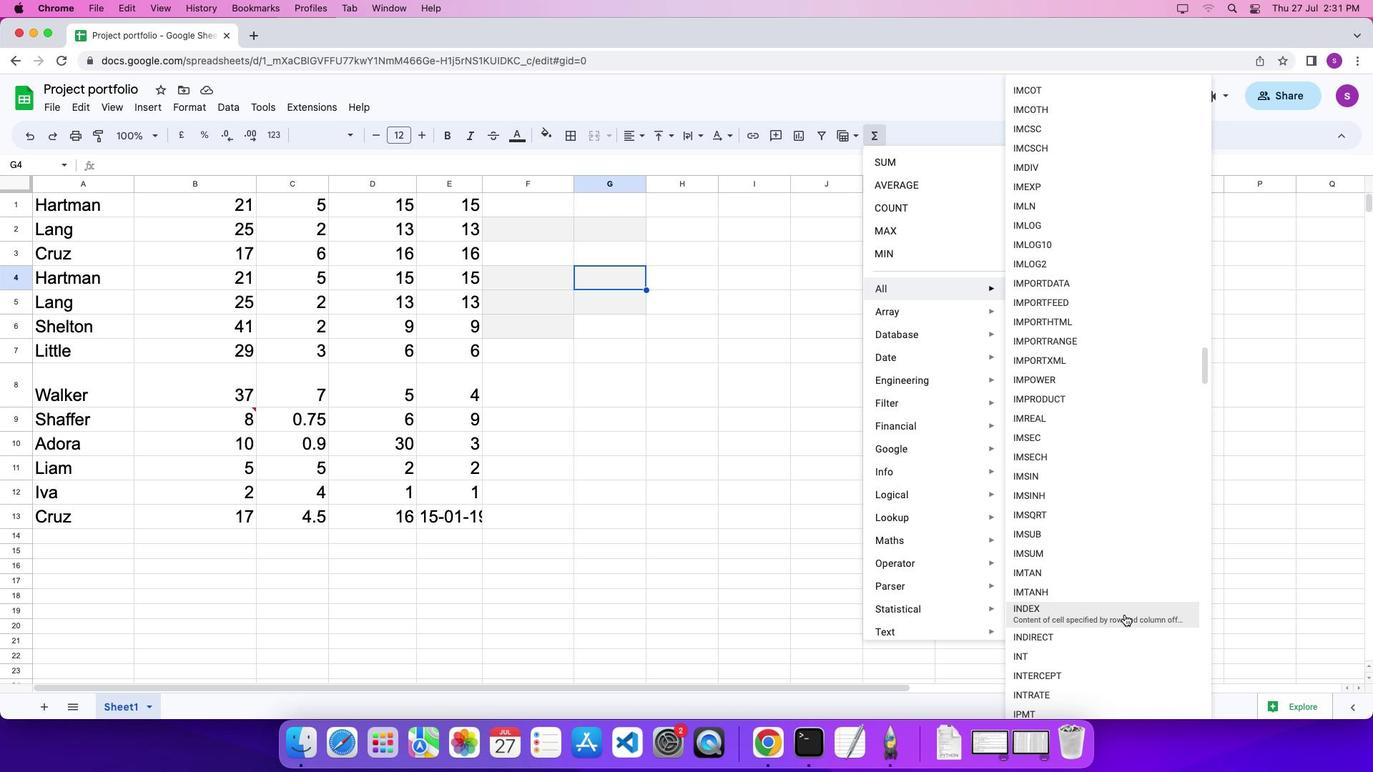 
Action: Mouse scrolled (1124, 614) with delta (0, 0)
Screenshot: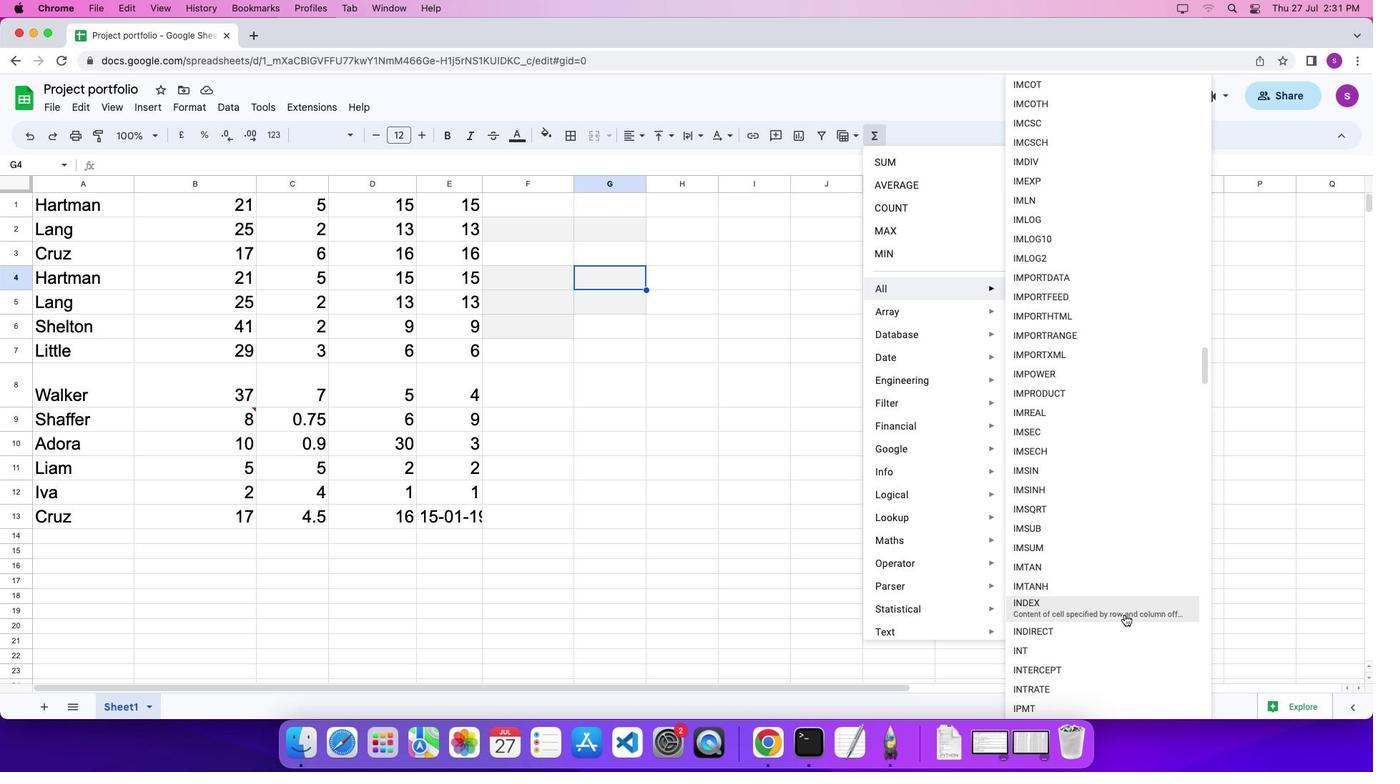 
Action: Mouse scrolled (1124, 614) with delta (0, 0)
Screenshot: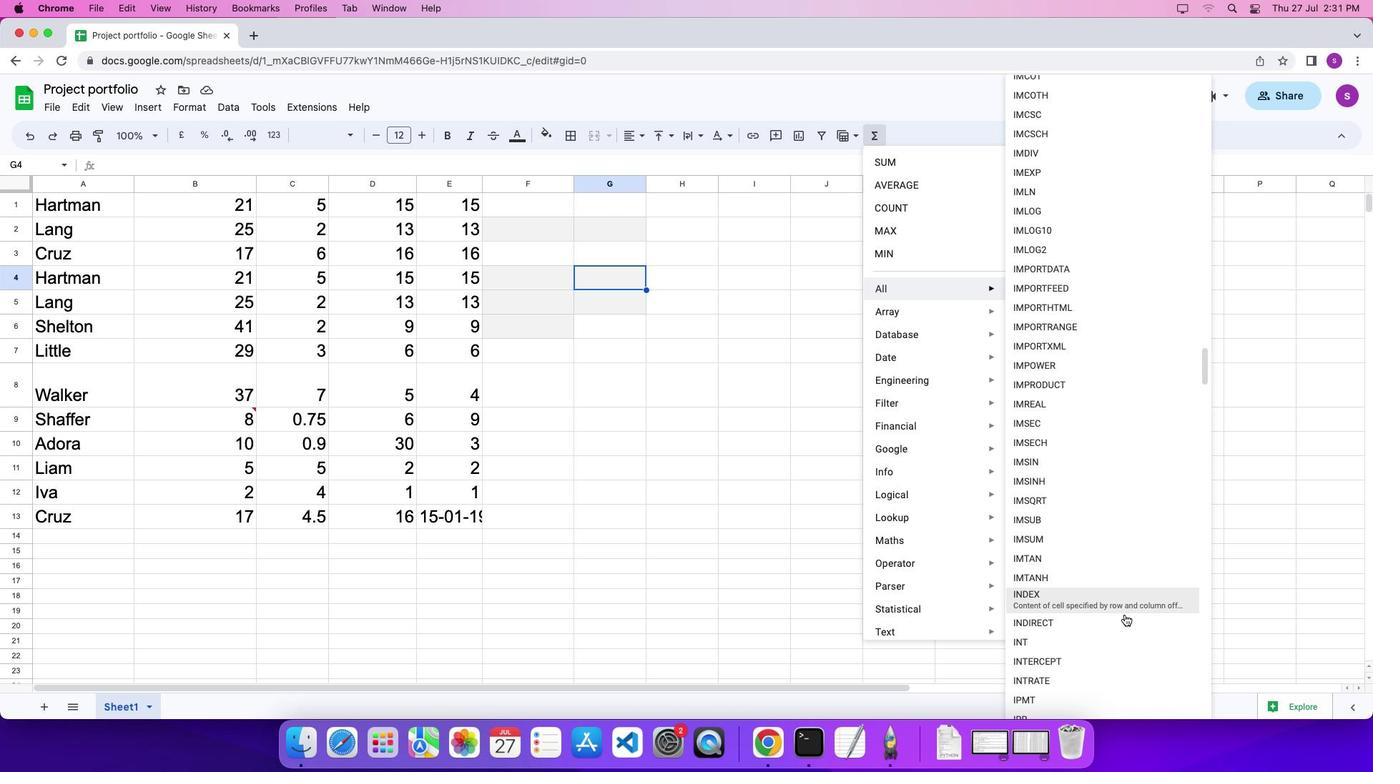 
Action: Mouse scrolled (1124, 614) with delta (0, 0)
Screenshot: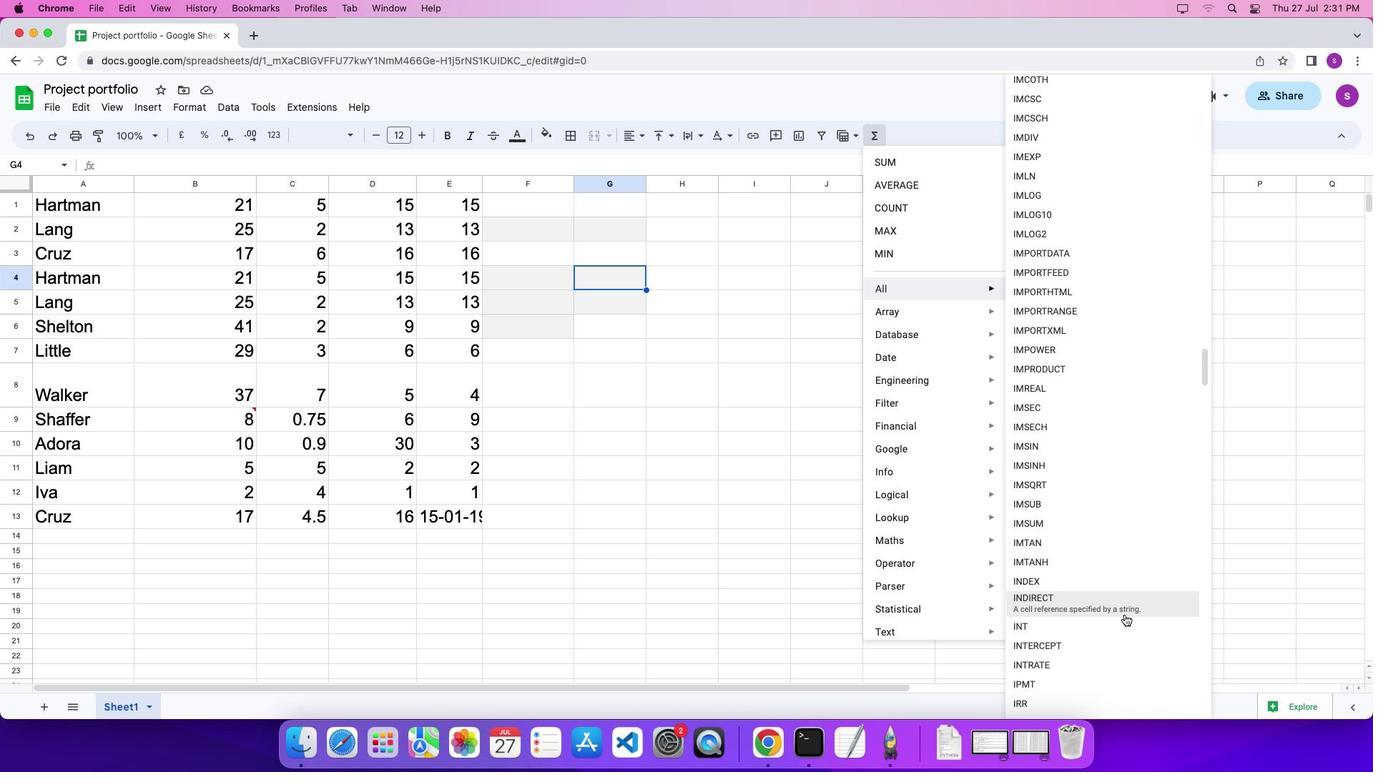 
Action: Mouse scrolled (1124, 614) with delta (0, 0)
Screenshot: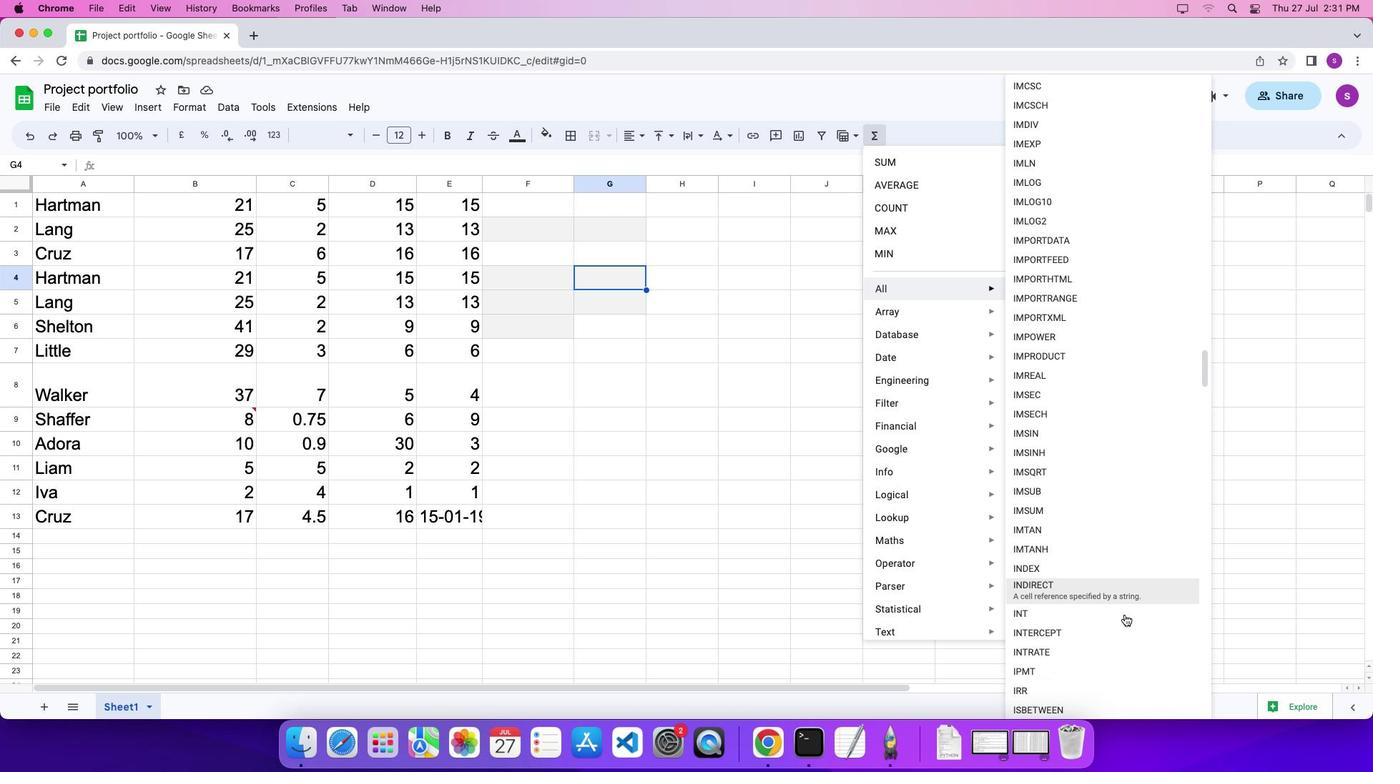 
Action: Mouse moved to (1119, 645)
Screenshot: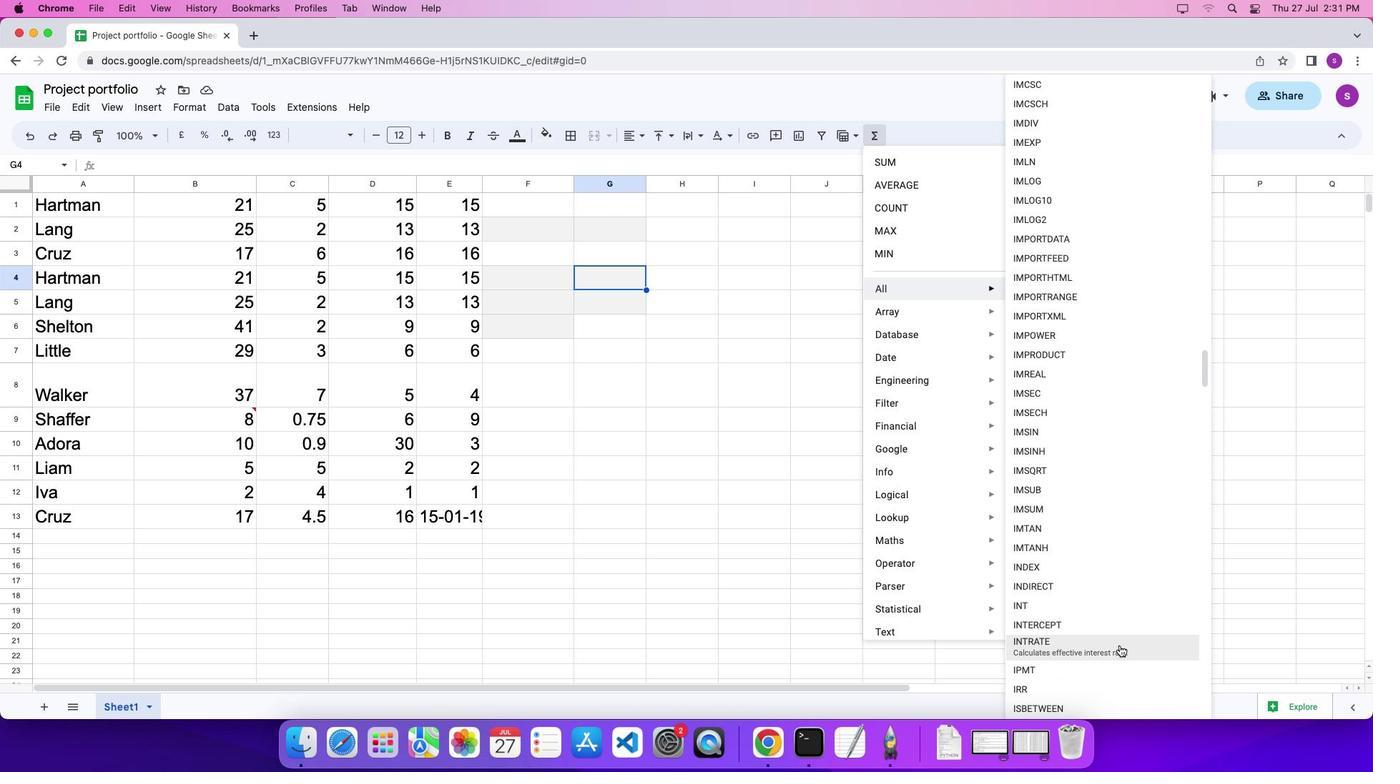 
Action: Mouse pressed left at (1119, 645)
Screenshot: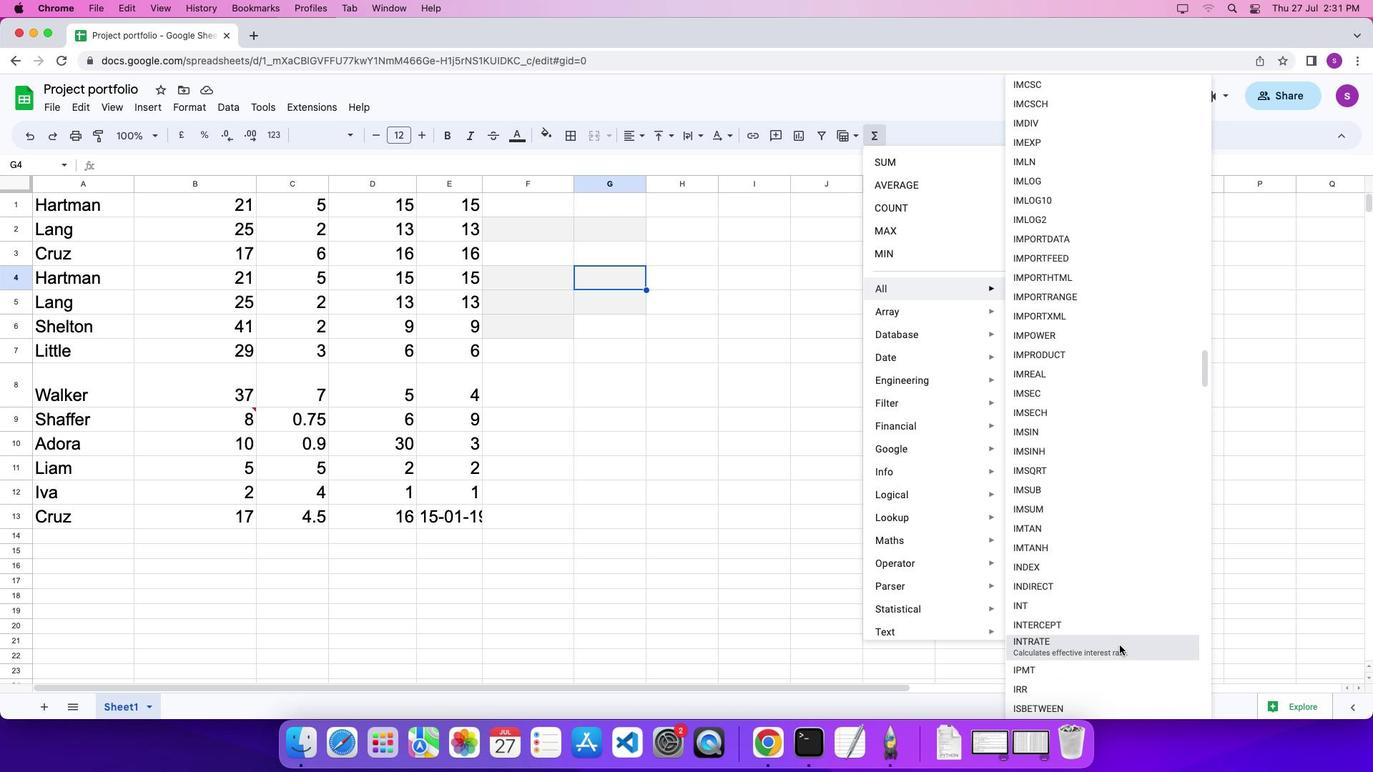 
Action: Mouse moved to (892, 419)
Screenshot: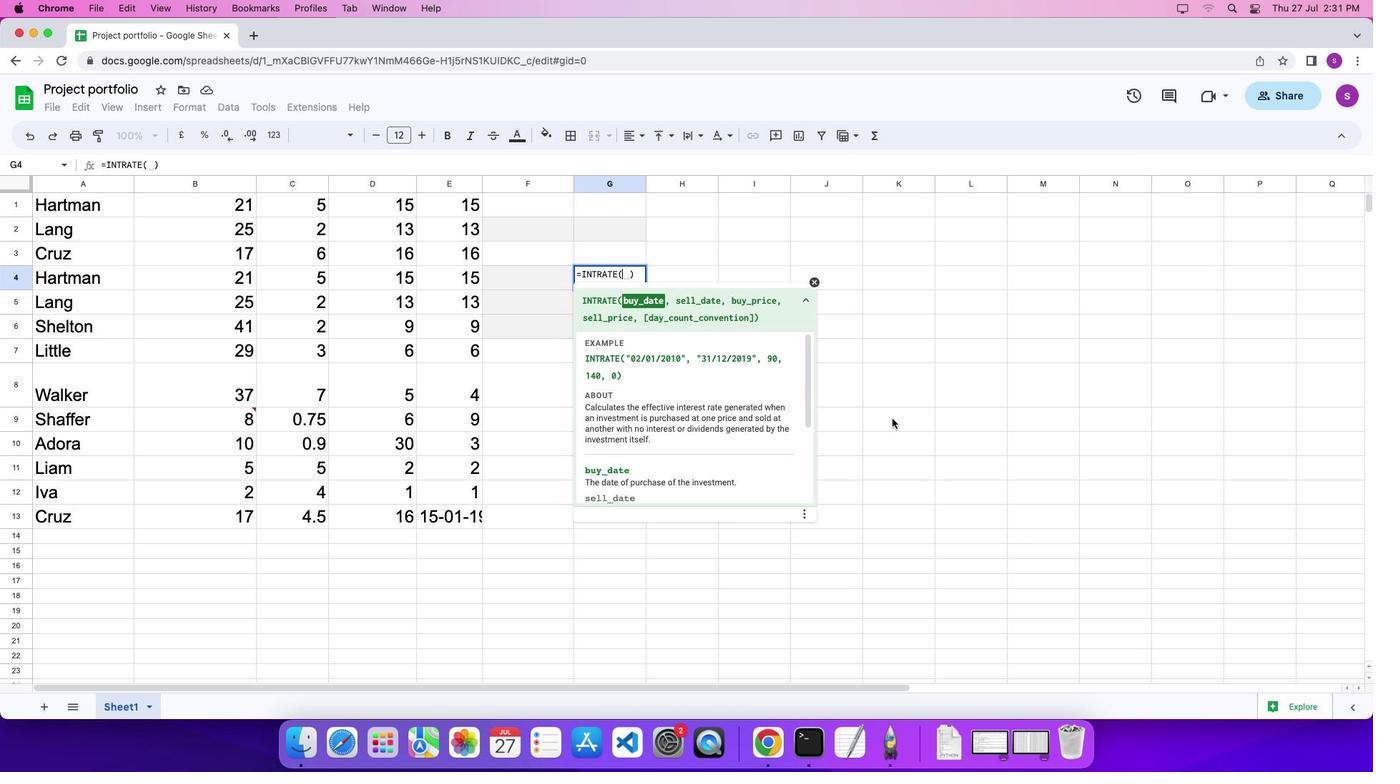 
Action: Key pressed Key.shift_r'"''0''2''/''0''1''/''2''0''1''0'Key.shift_r'"'',''3'Key.backspaceKey.shift_r'"''3''1''/''0'Key.backspace'1''2''/''2''0''1''9'Key.shift_r'"'',''9''0'',''1''4''0'',''0''\x03'
Screenshot: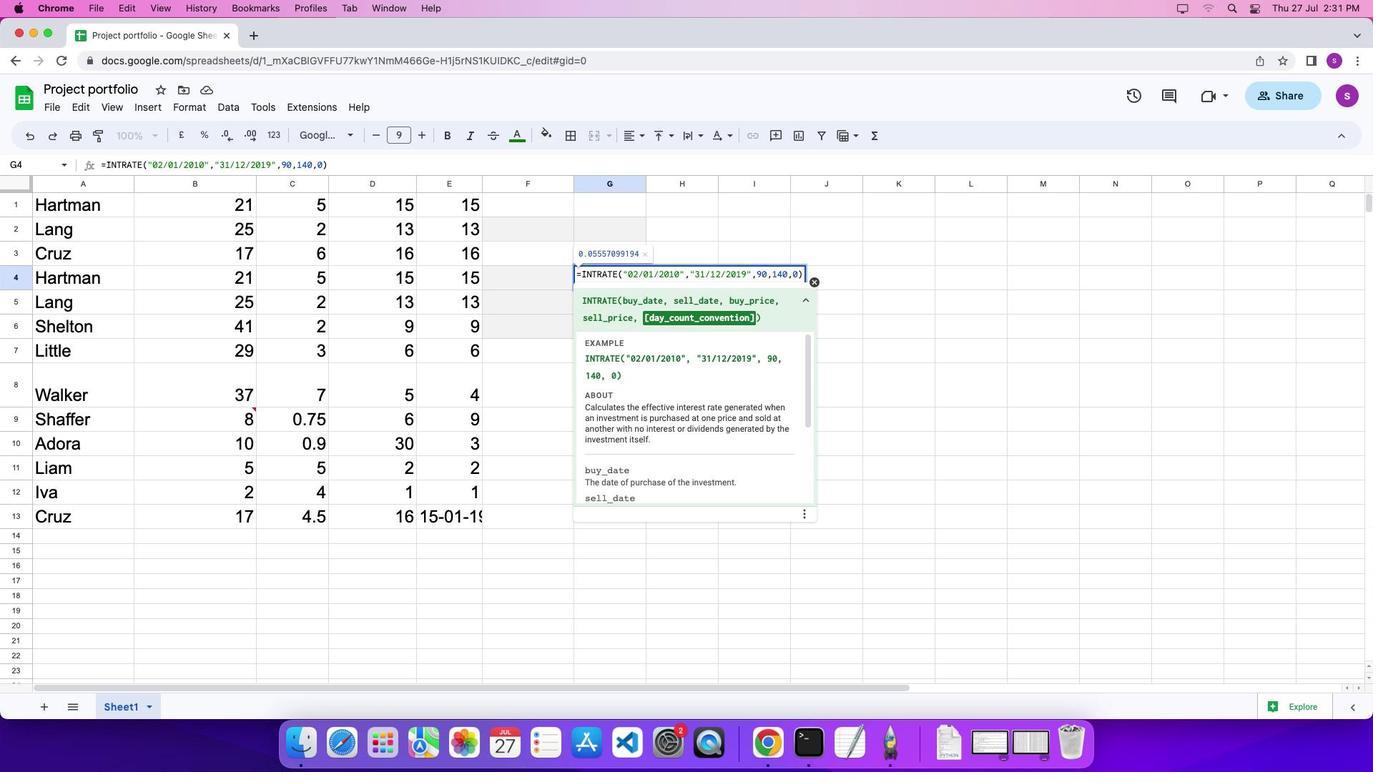 
